 Task: Select Convenience. Add to cart, from 7-Eleven for 3194 Cheshire Road, Bridgeport, Connecticut 06604, Cell Number 203-362-4243, following items : Bagel Bites Cheese & Pepperoni Pizza Snacks  - 1, Banquet Chicken Pot Pie Frozen Dinner - 1, Starbucks Doubleshot Energy Vanilla - 2
Action: Mouse moved to (329, 136)
Screenshot: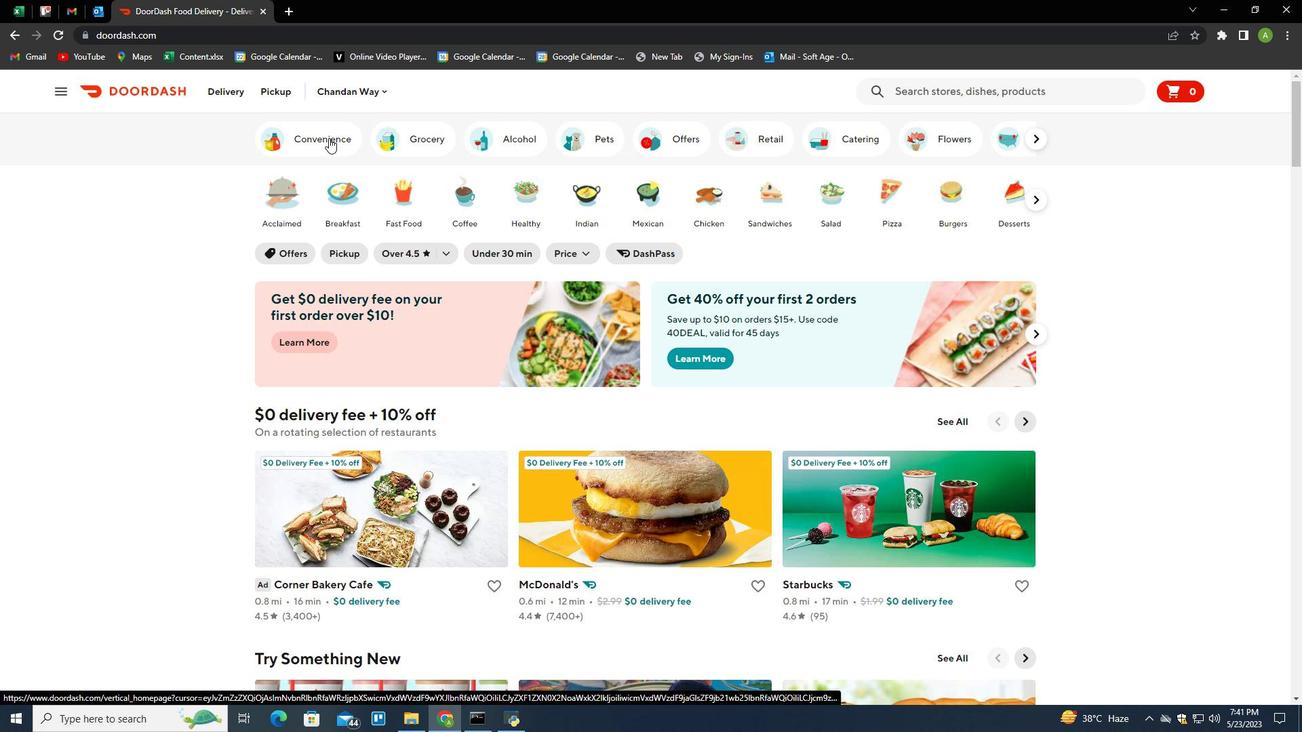 
Action: Mouse pressed left at (329, 136)
Screenshot: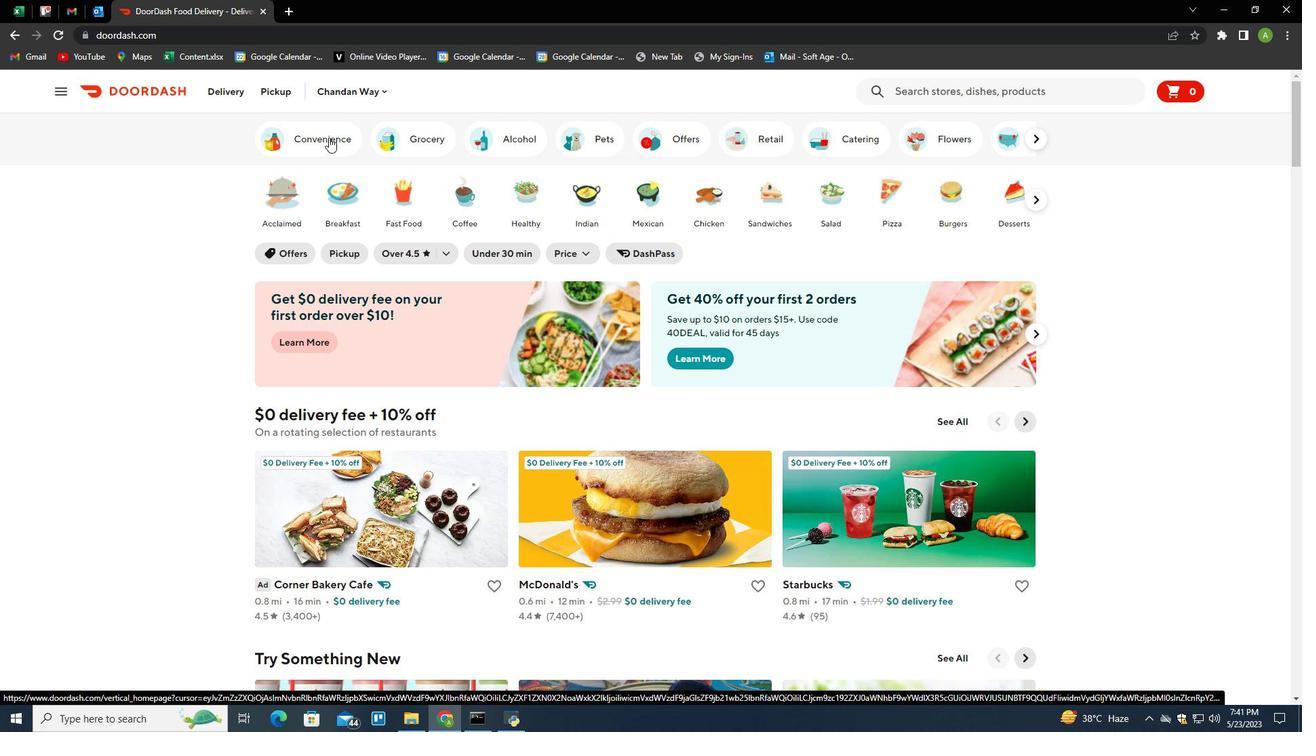 
Action: Mouse moved to (400, 510)
Screenshot: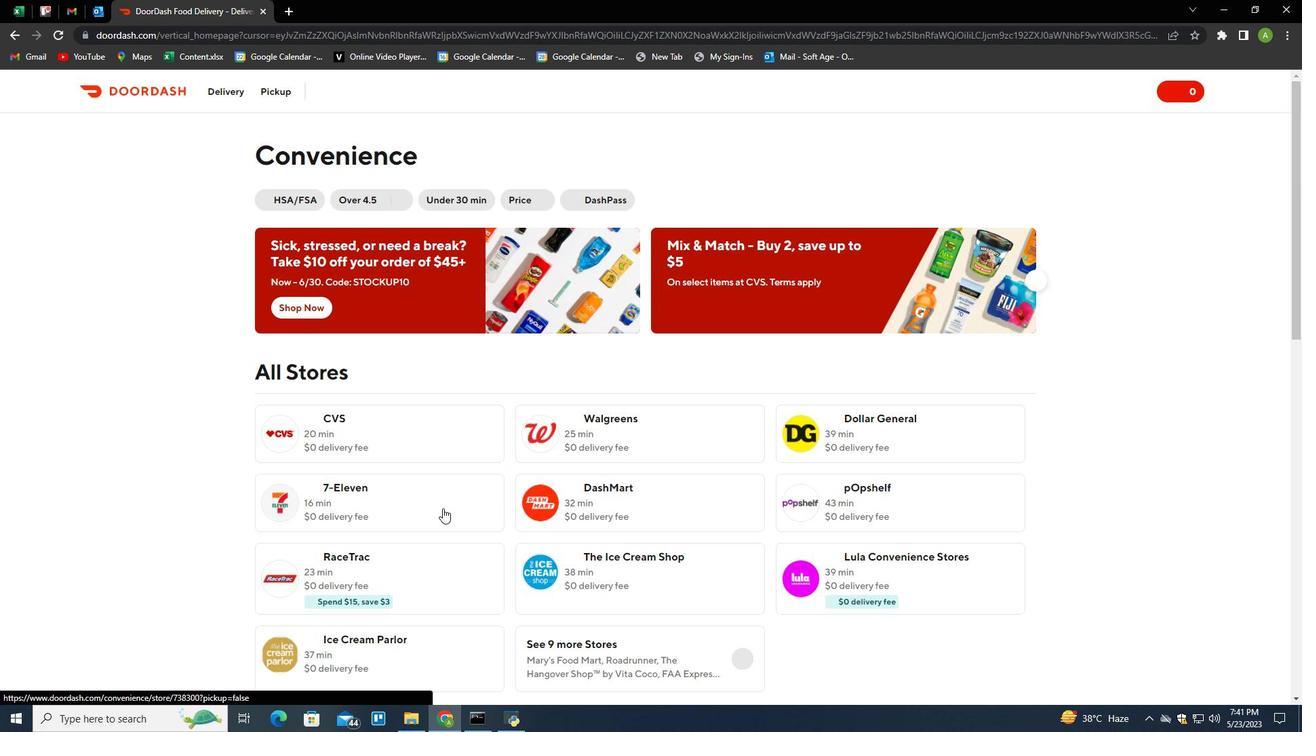 
Action: Mouse pressed left at (400, 510)
Screenshot: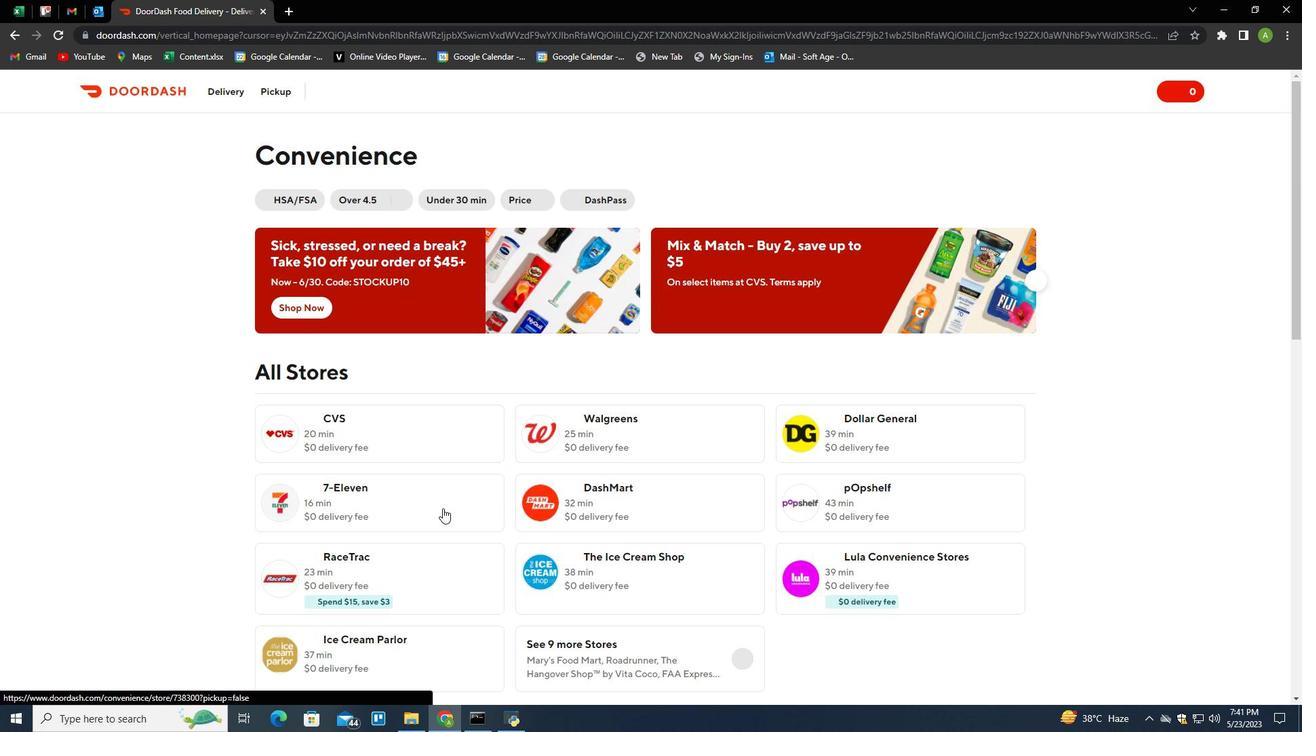 
Action: Mouse moved to (272, 240)
Screenshot: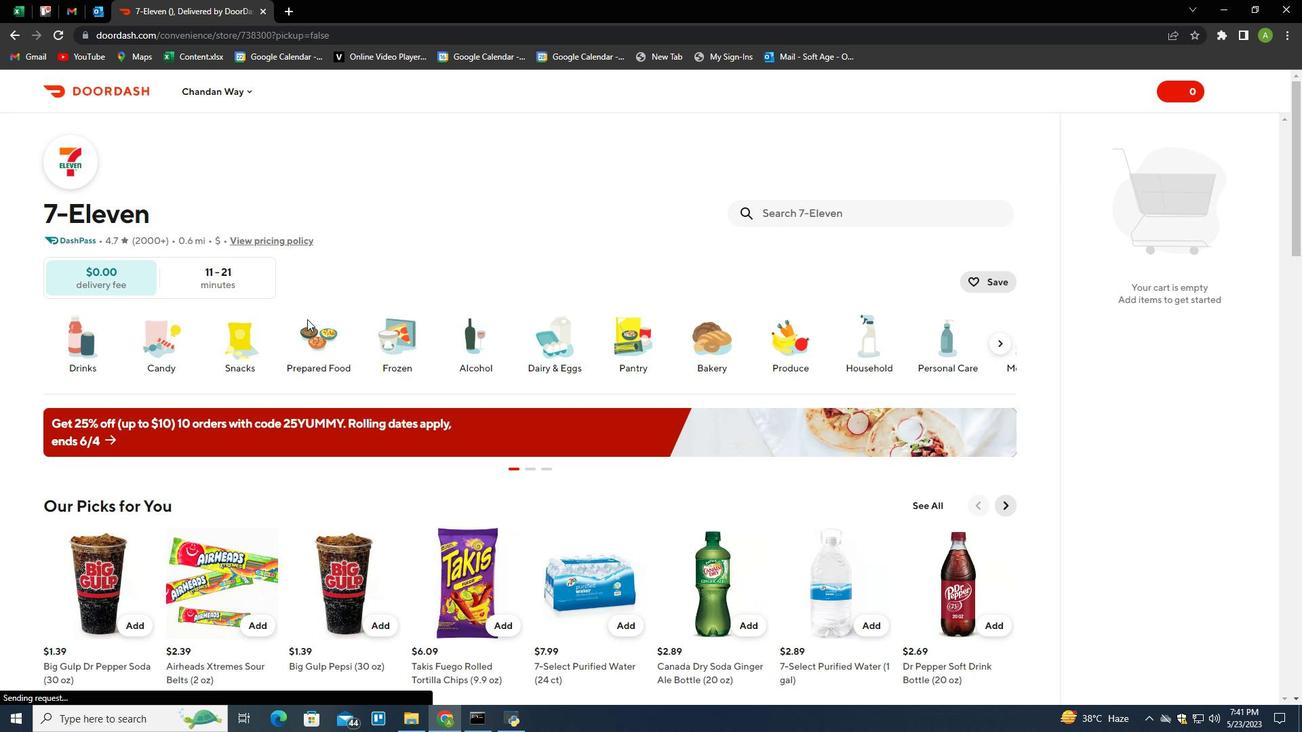 
Action: Mouse scrolled (272, 241) with delta (0, 0)
Screenshot: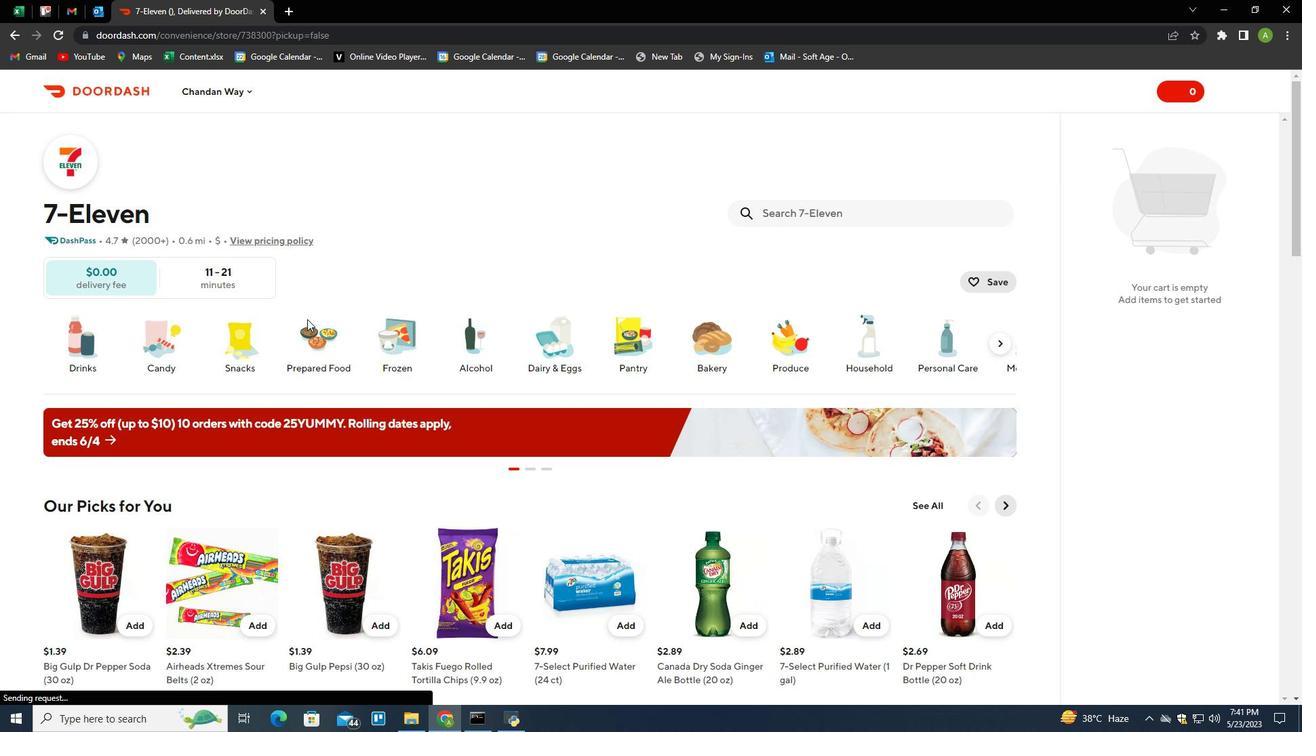 
Action: Mouse moved to (250, 90)
Screenshot: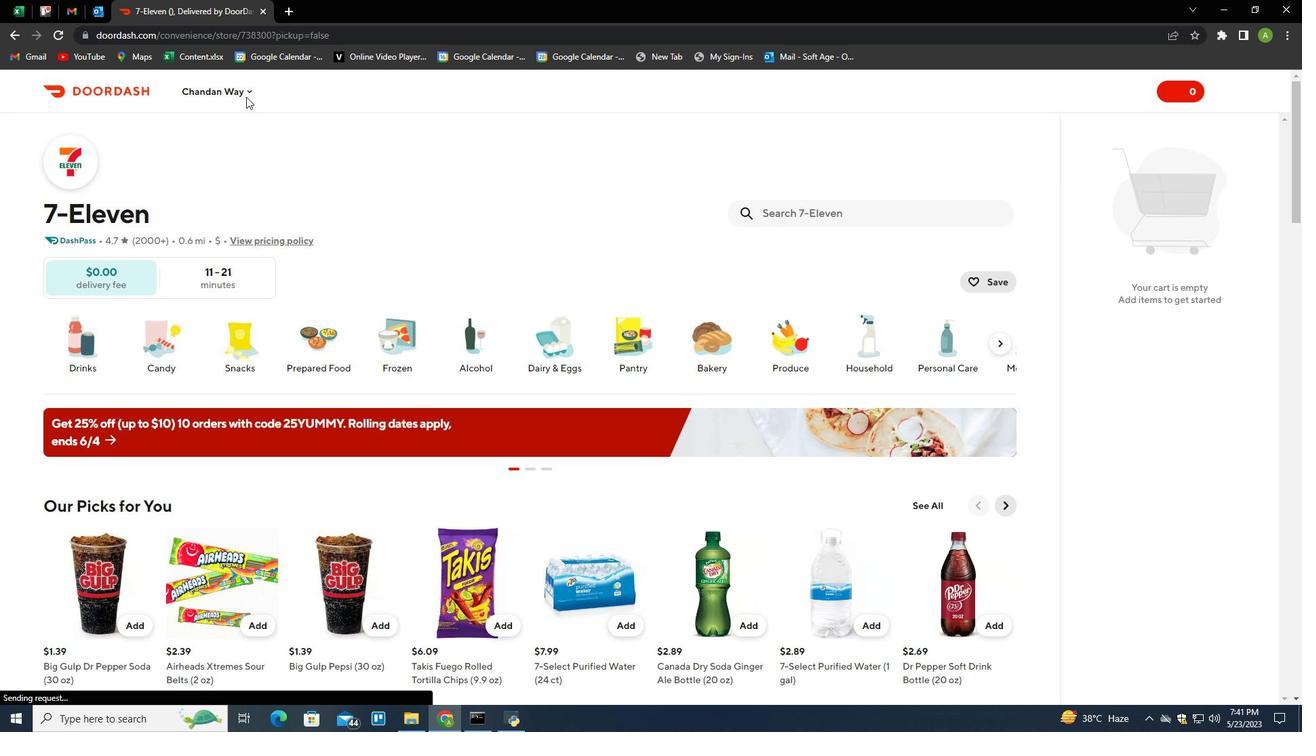
Action: Mouse pressed left at (250, 90)
Screenshot: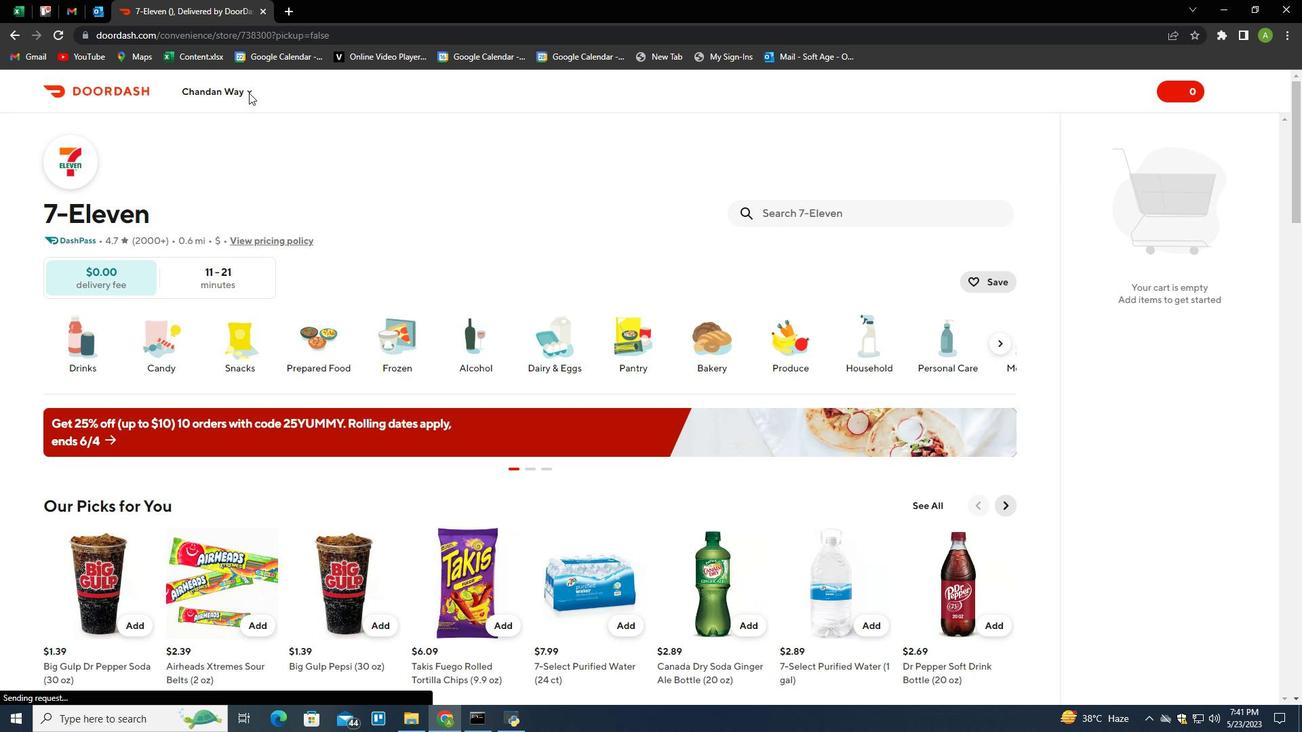 
Action: Mouse moved to (284, 92)
Screenshot: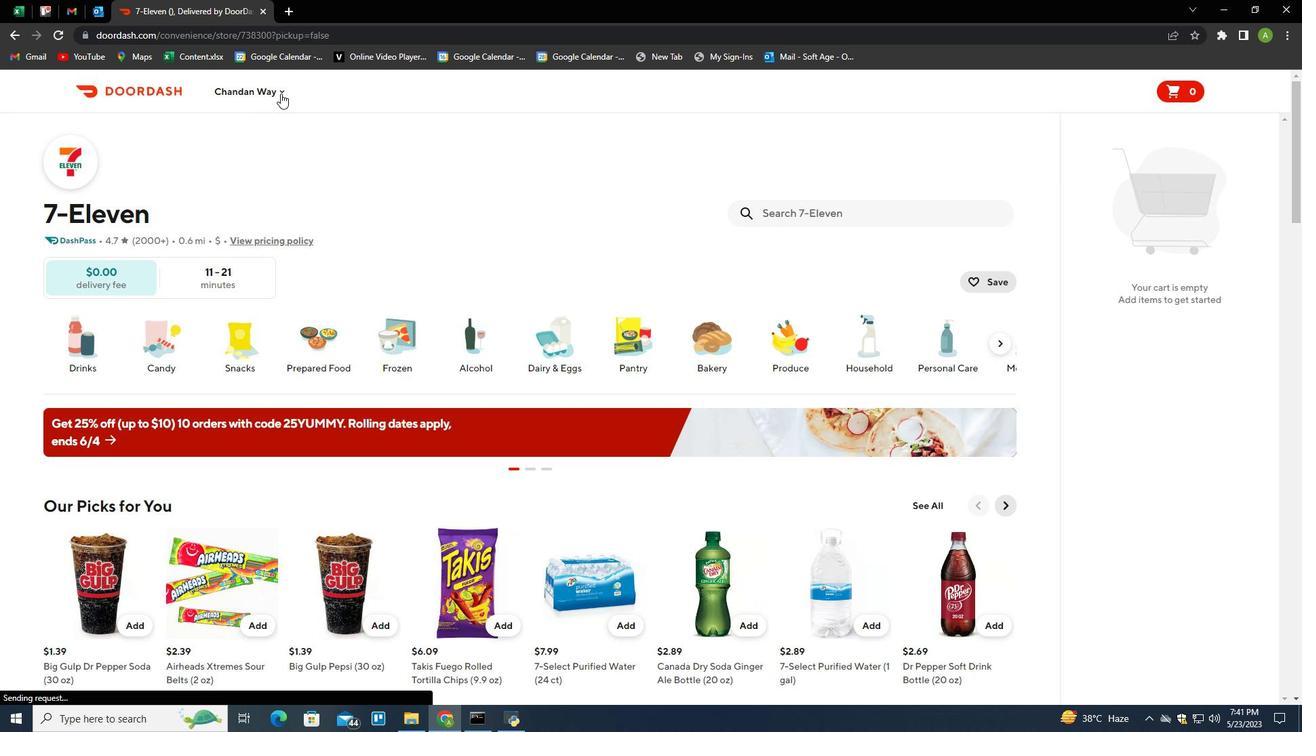 
Action: Mouse pressed left at (284, 92)
Screenshot: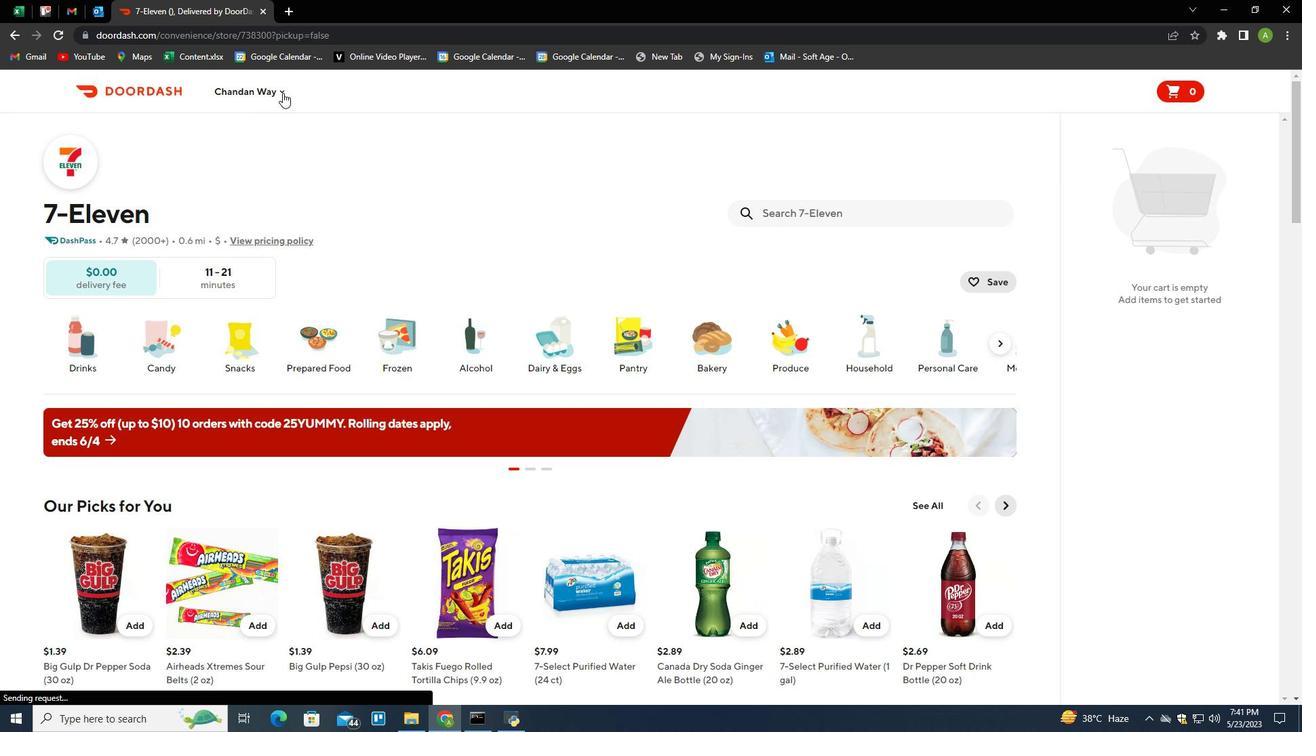 
Action: Mouse moved to (282, 90)
Screenshot: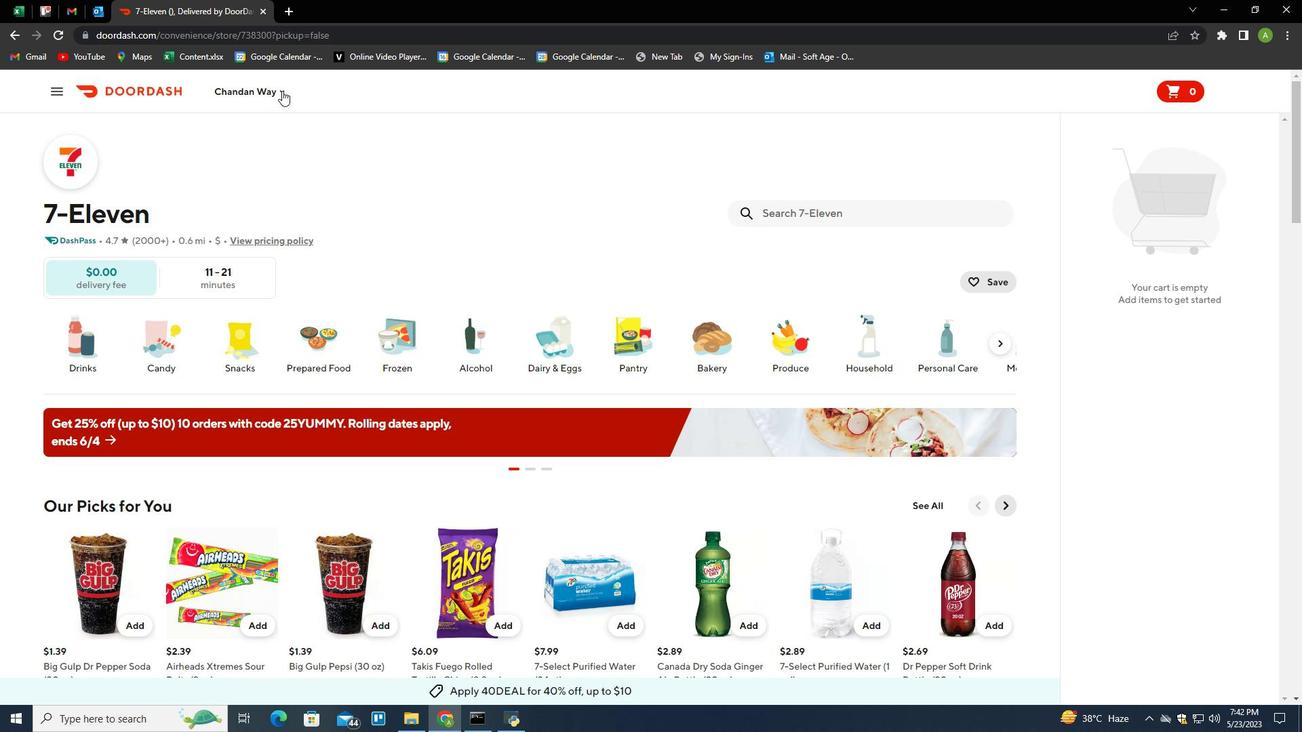 
Action: Mouse pressed left at (282, 90)
Screenshot: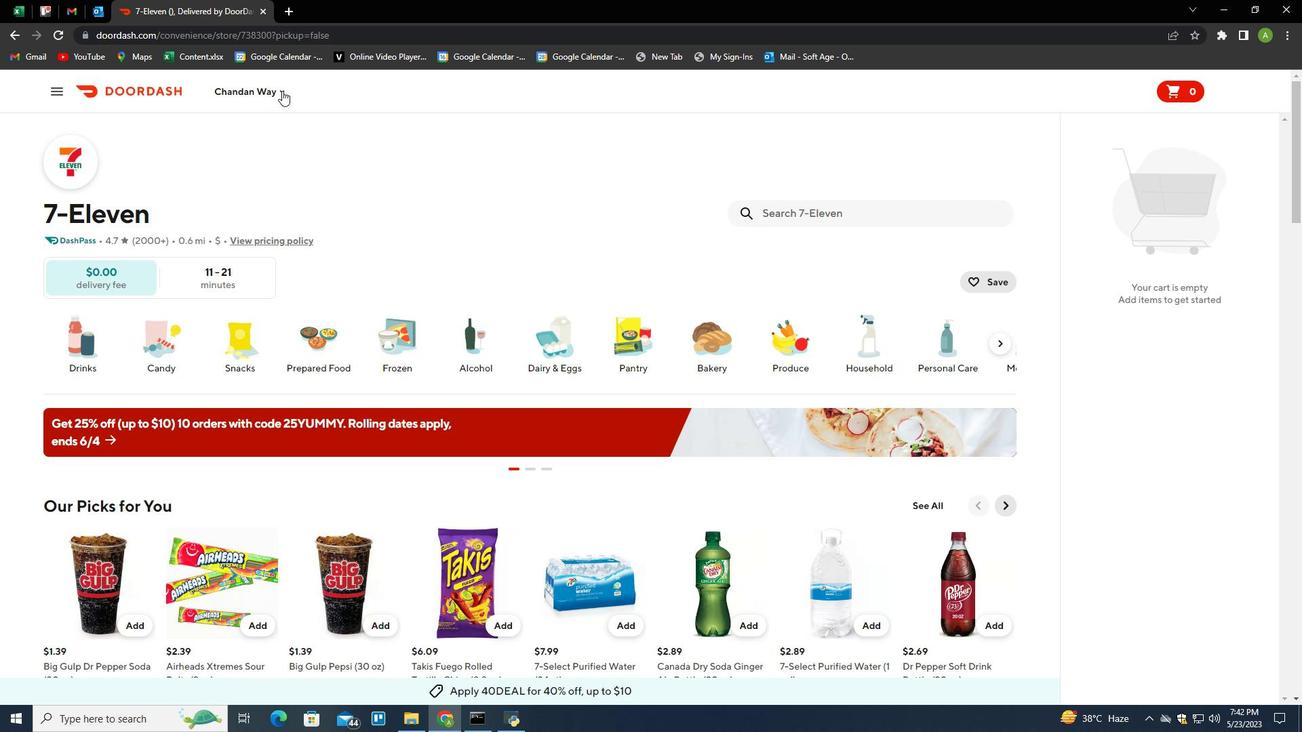
Action: Mouse moved to (294, 149)
Screenshot: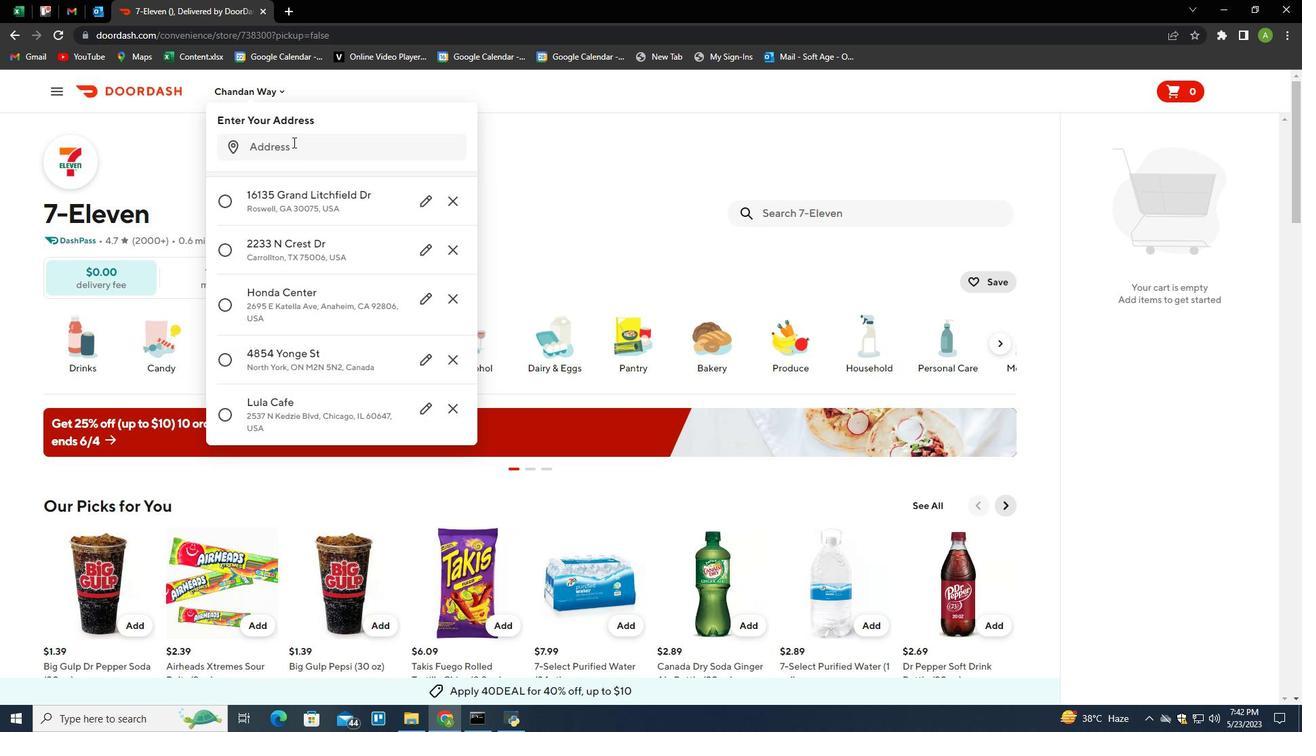 
Action: Mouse pressed left at (294, 149)
Screenshot: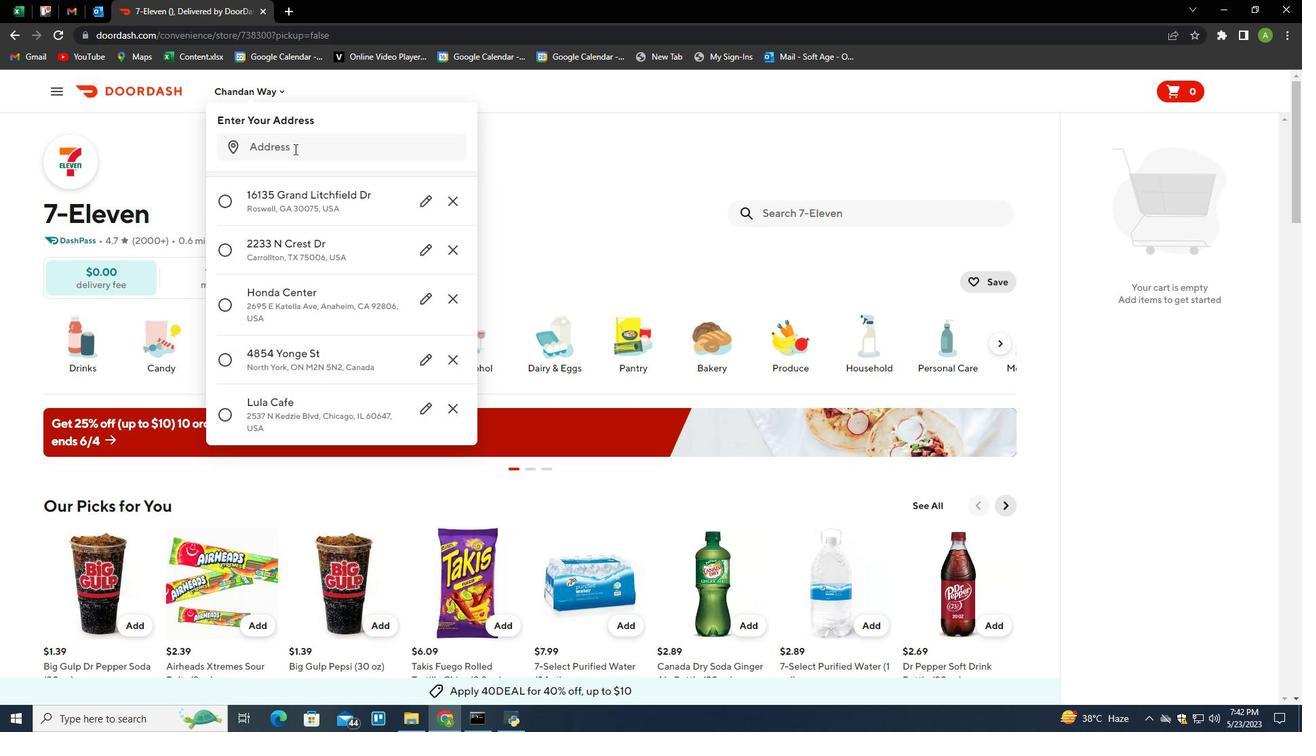 
Action: Mouse moved to (294, 152)
Screenshot: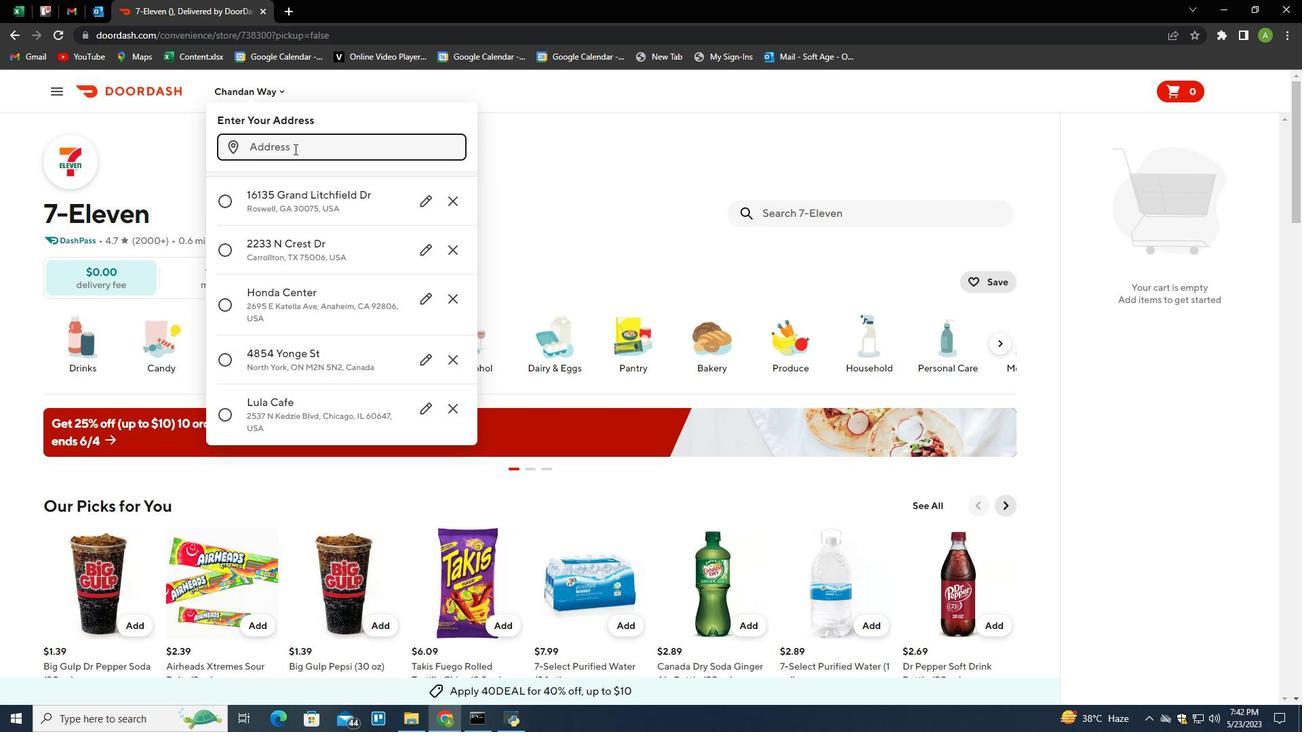 
Action: Key pressed 3194<Key.space>cheshire<Key.space>road,<Key.space>bridgeport,<Key.space>connecticut<Key.space>06604<Key.enter>
Screenshot: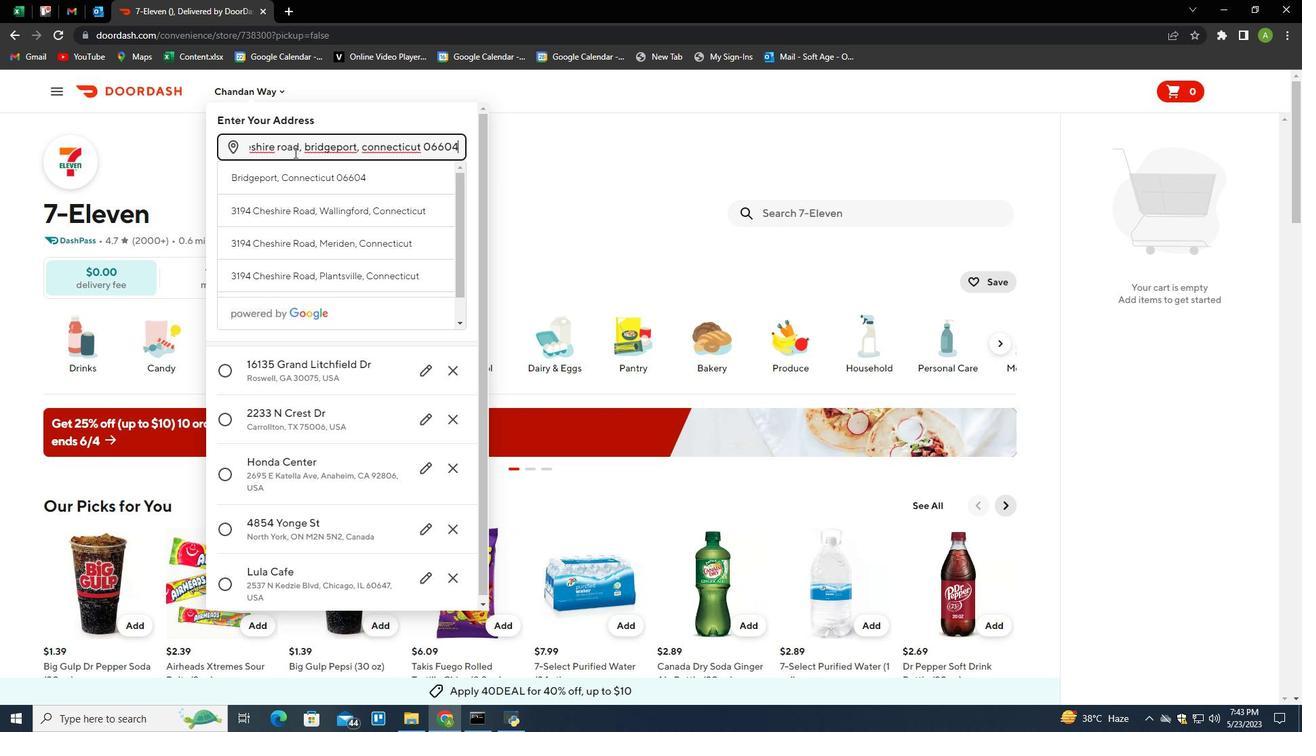 
Action: Mouse moved to (397, 514)
Screenshot: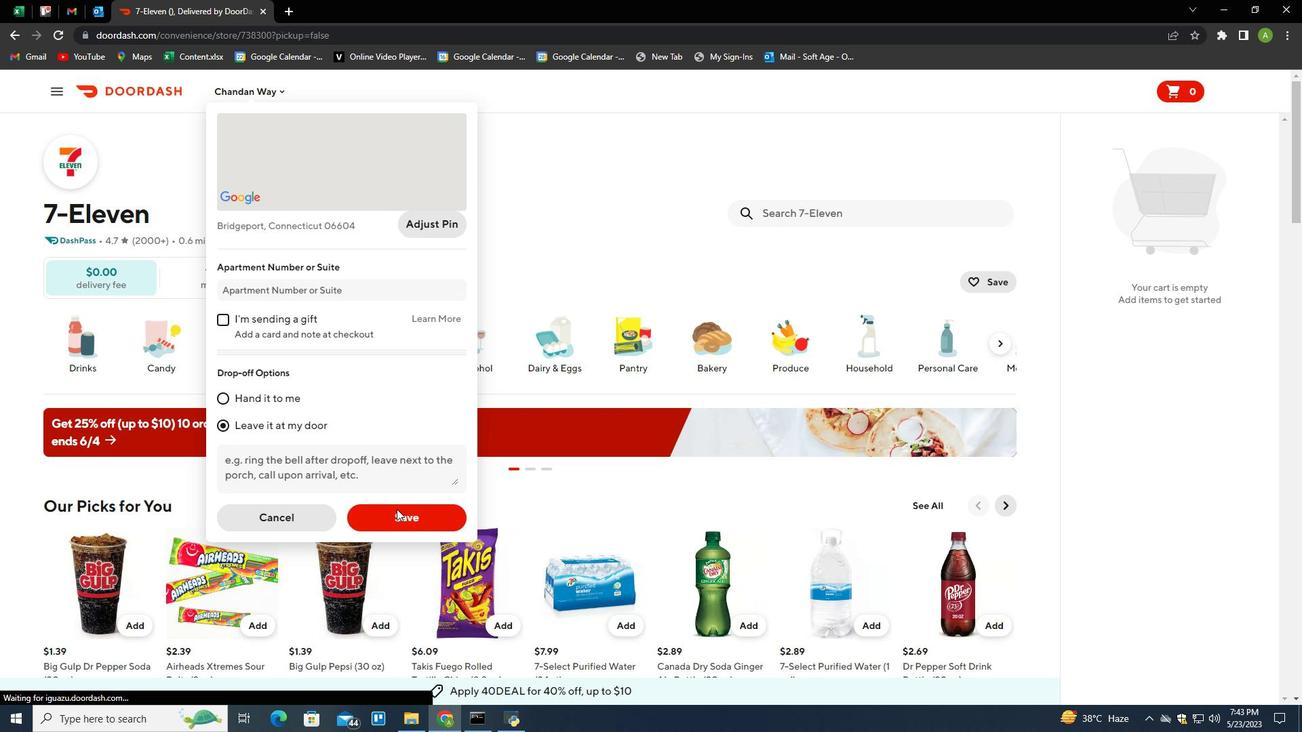
Action: Mouse pressed left at (397, 514)
Screenshot: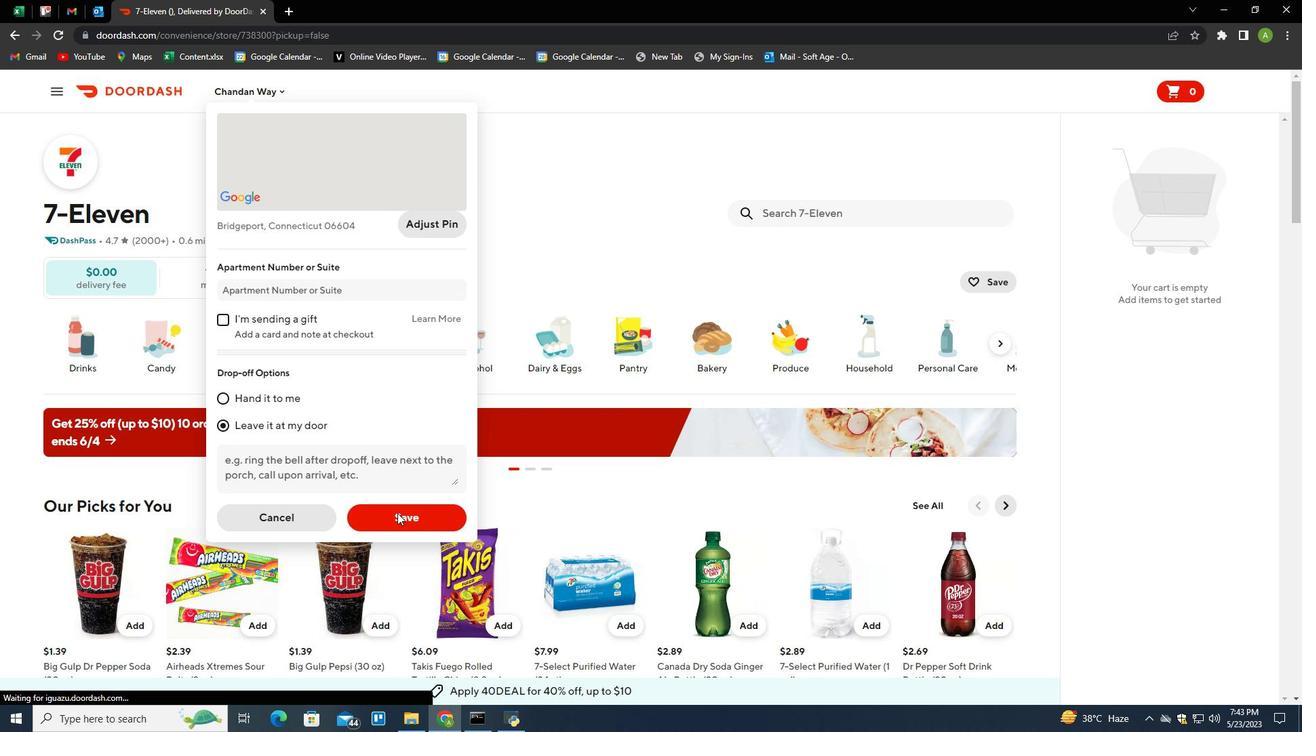 
Action: Mouse moved to (646, 293)
Screenshot: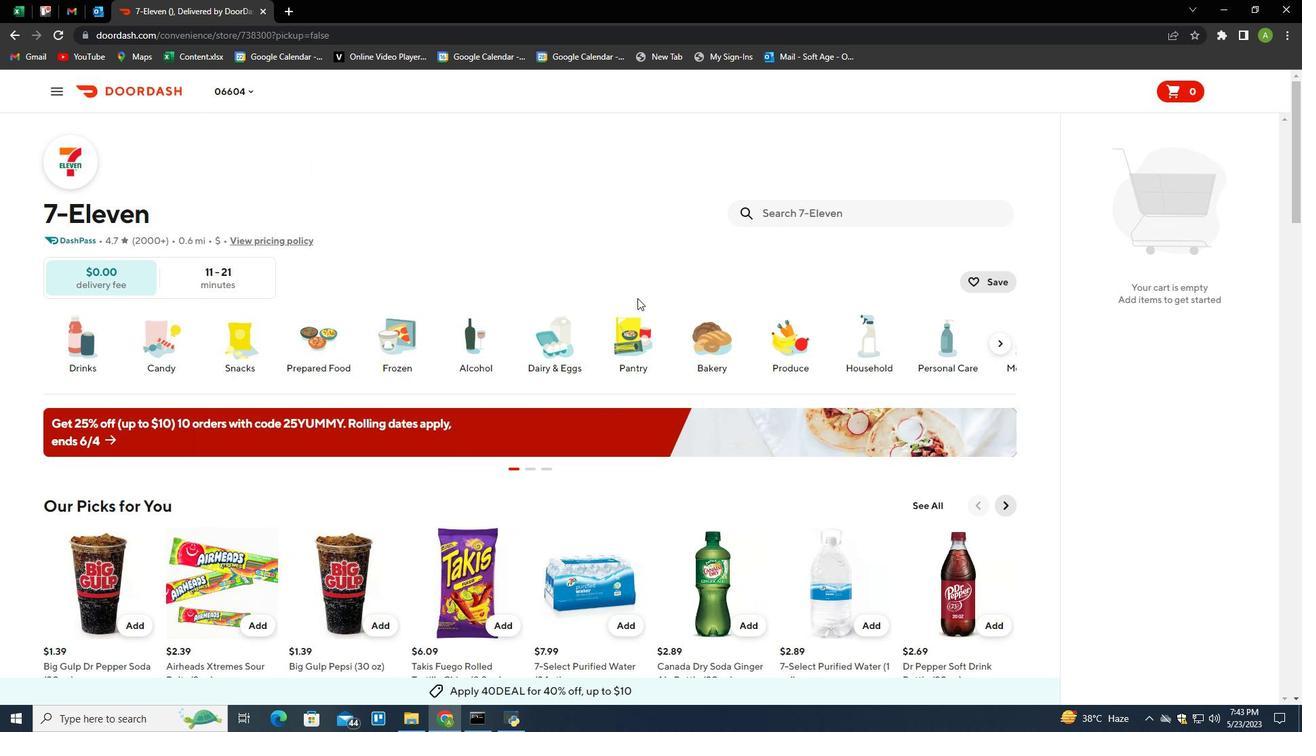 
Action: Mouse scrolled (646, 294) with delta (0, 0)
Screenshot: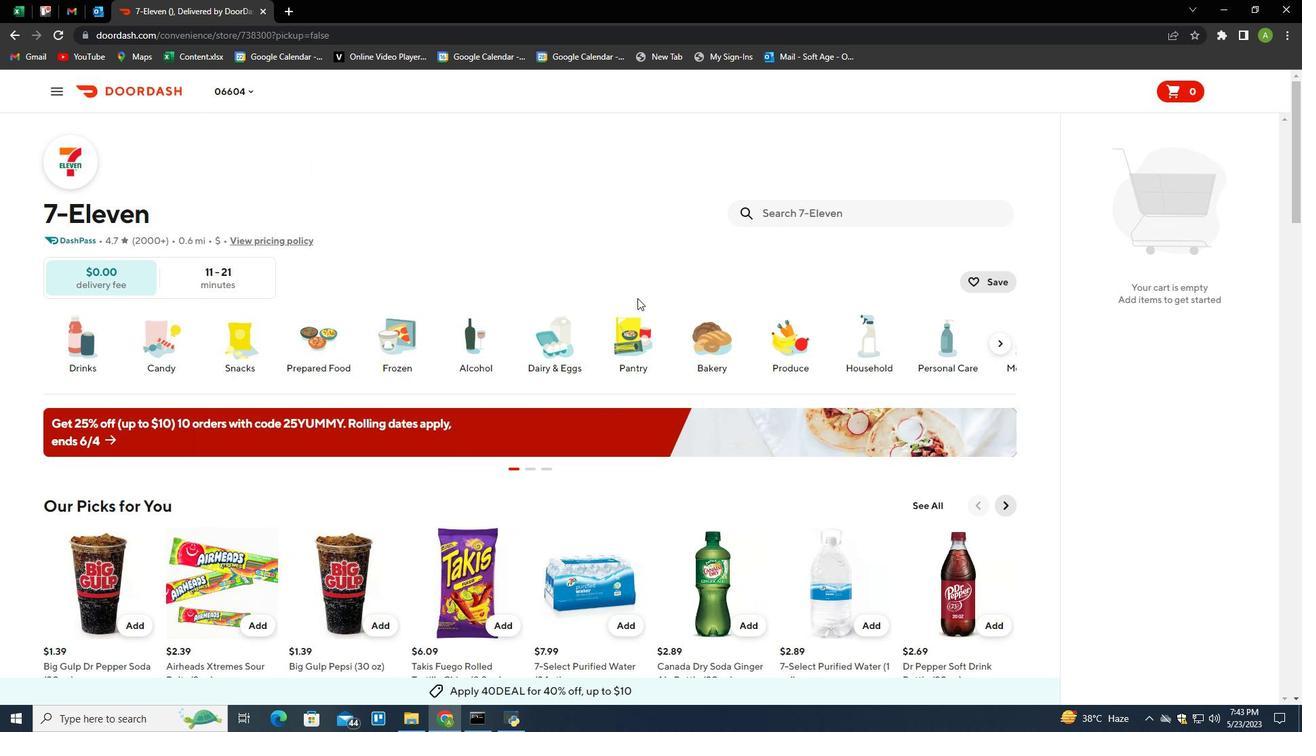 
Action: Mouse moved to (673, 276)
Screenshot: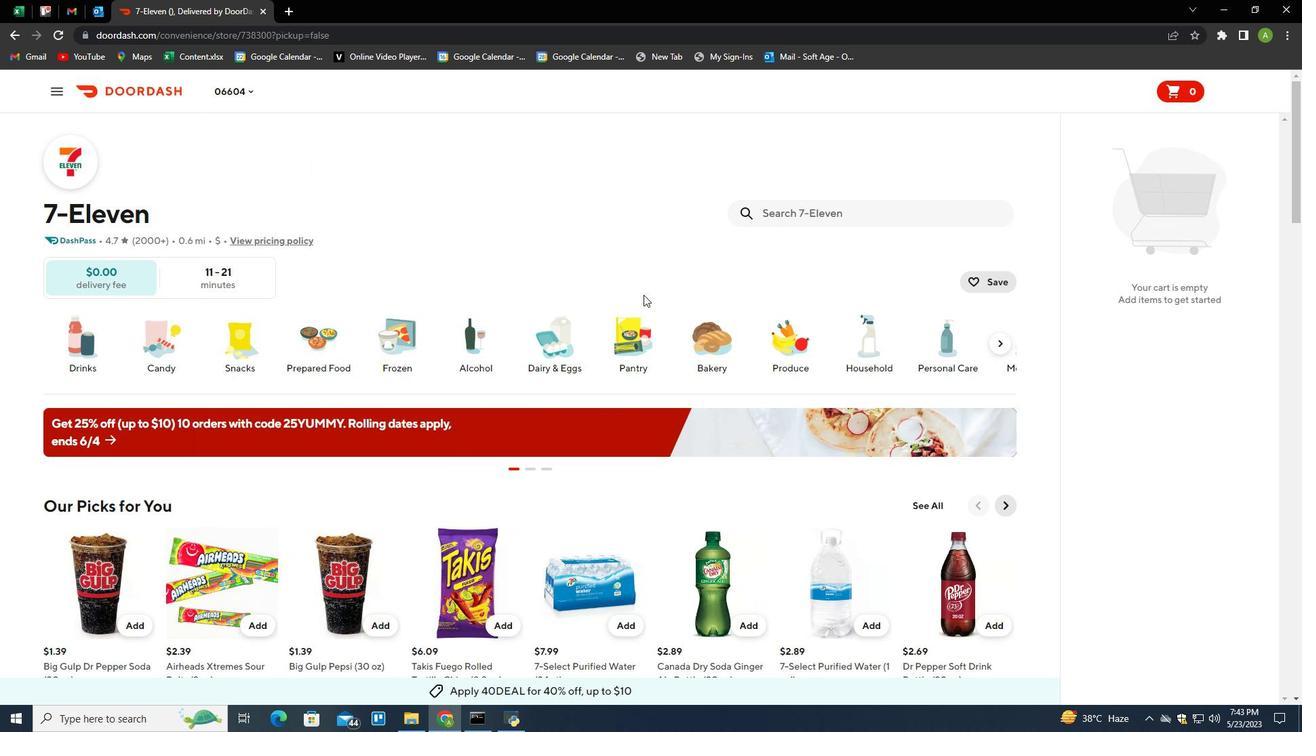 
Action: Mouse scrolled (673, 277) with delta (0, 0)
Screenshot: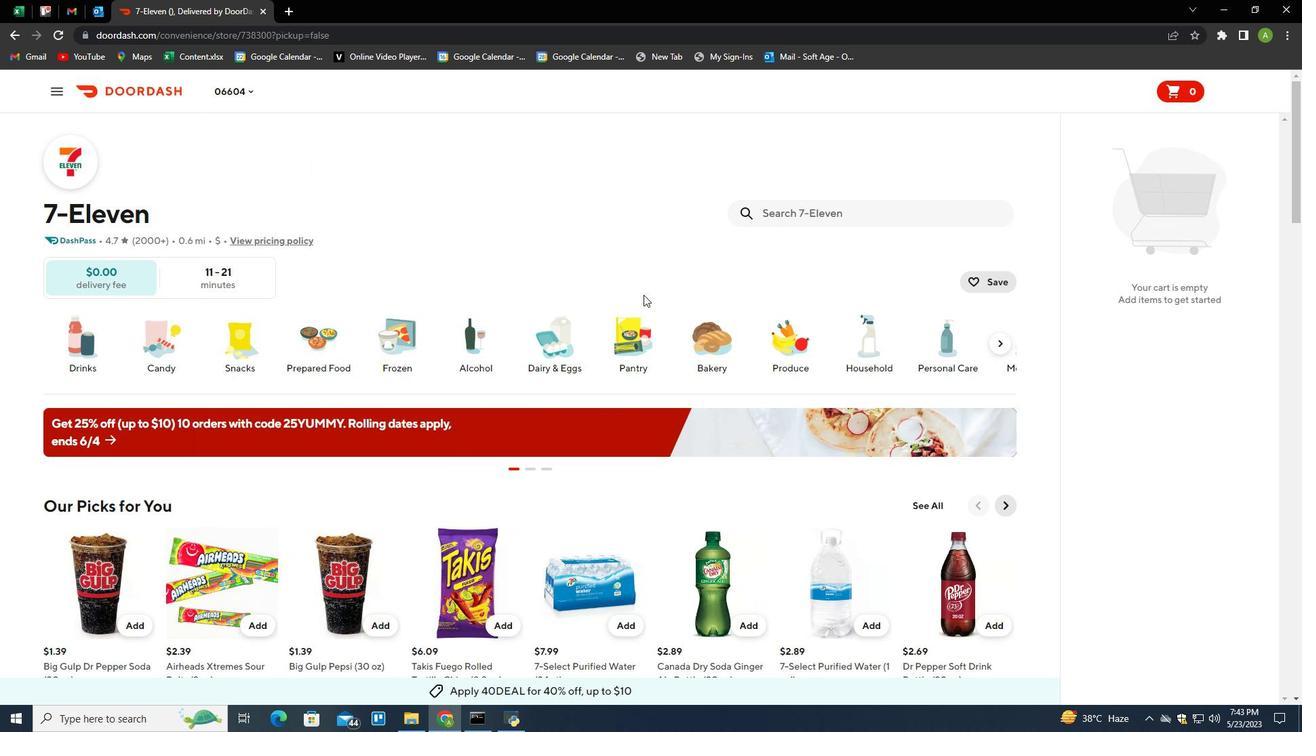 
Action: Mouse moved to (801, 215)
Screenshot: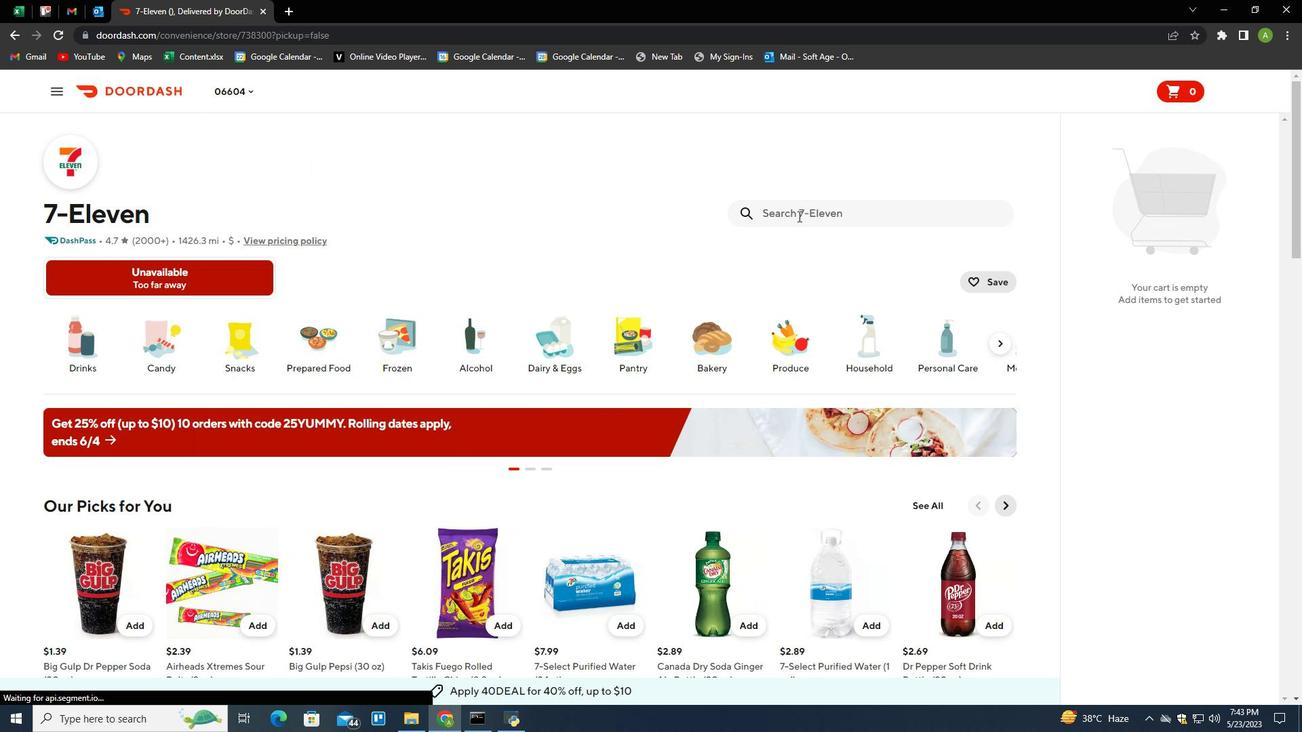 
Action: Mouse pressed left at (801, 215)
Screenshot: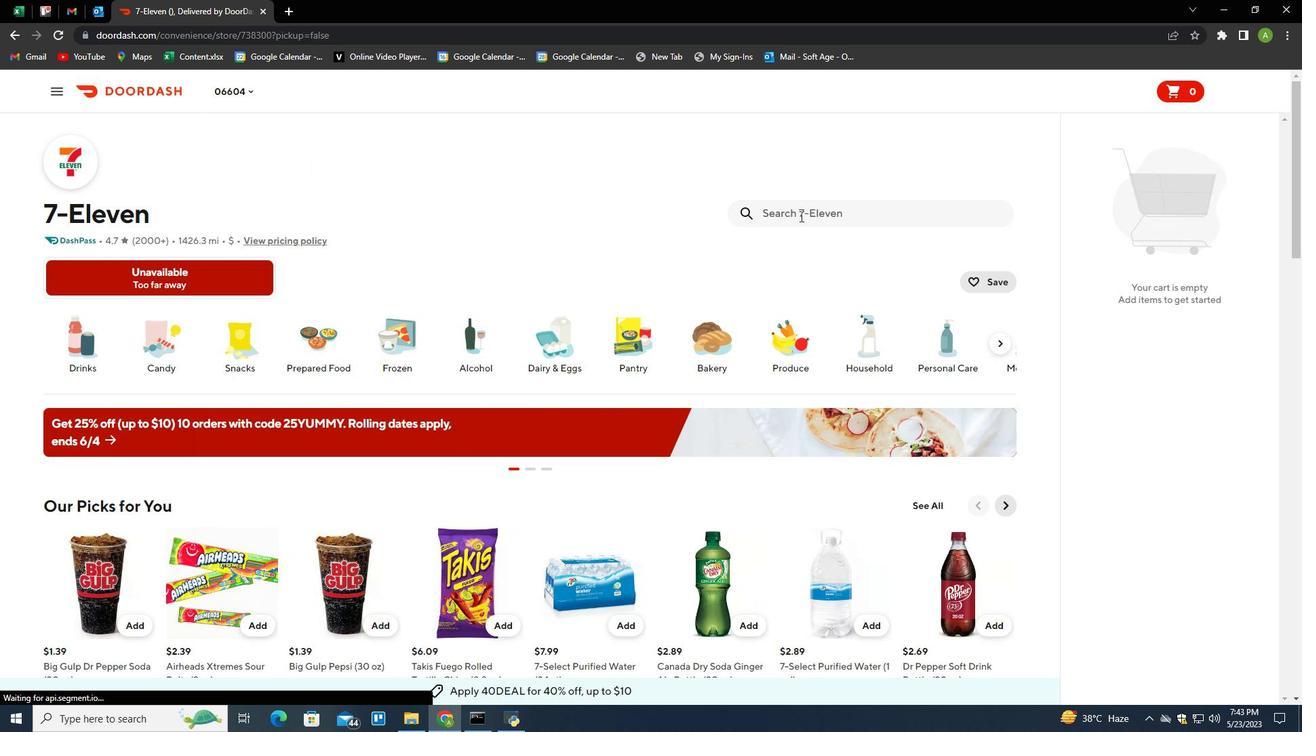 
Action: Mouse moved to (660, 247)
Screenshot: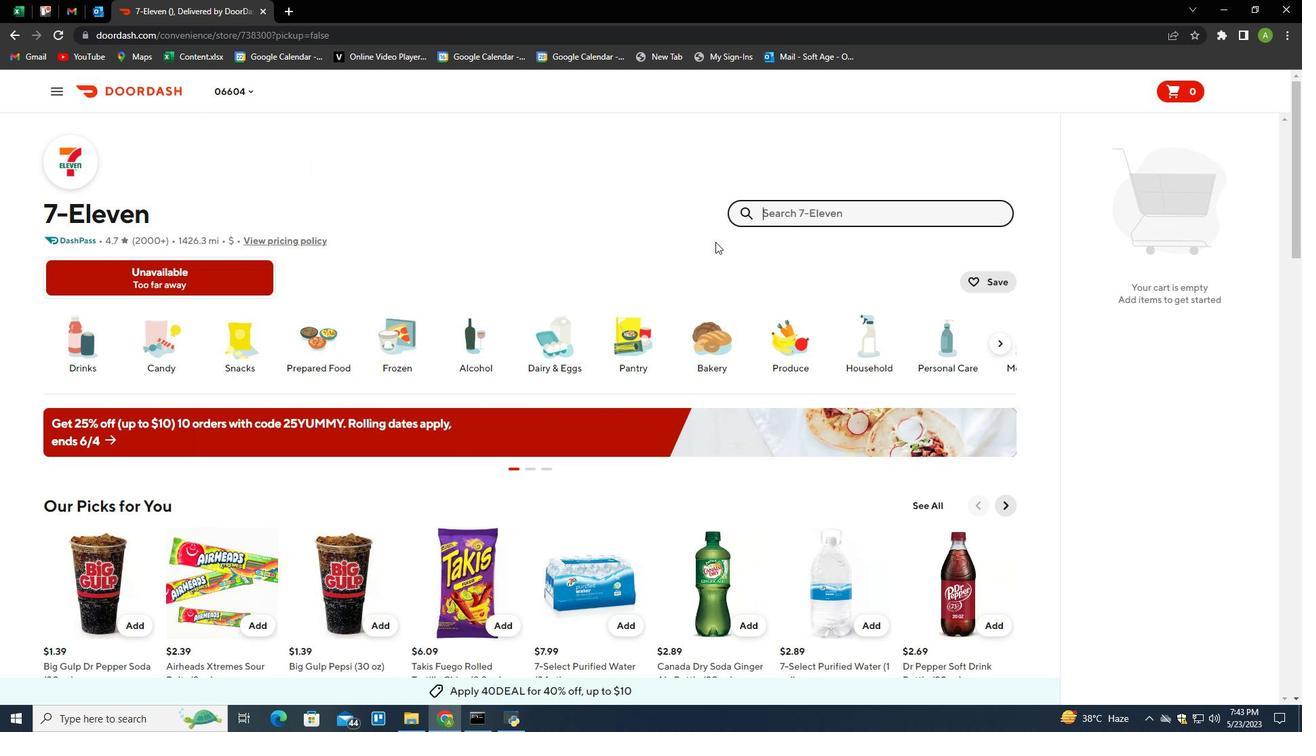 
Action: Key pressed bagel<Key.space>bites<Key.space>cheese<Key.space><Key.shift>&<Key.space>forzen<Key.space>dinner<Key.enter>
Screenshot: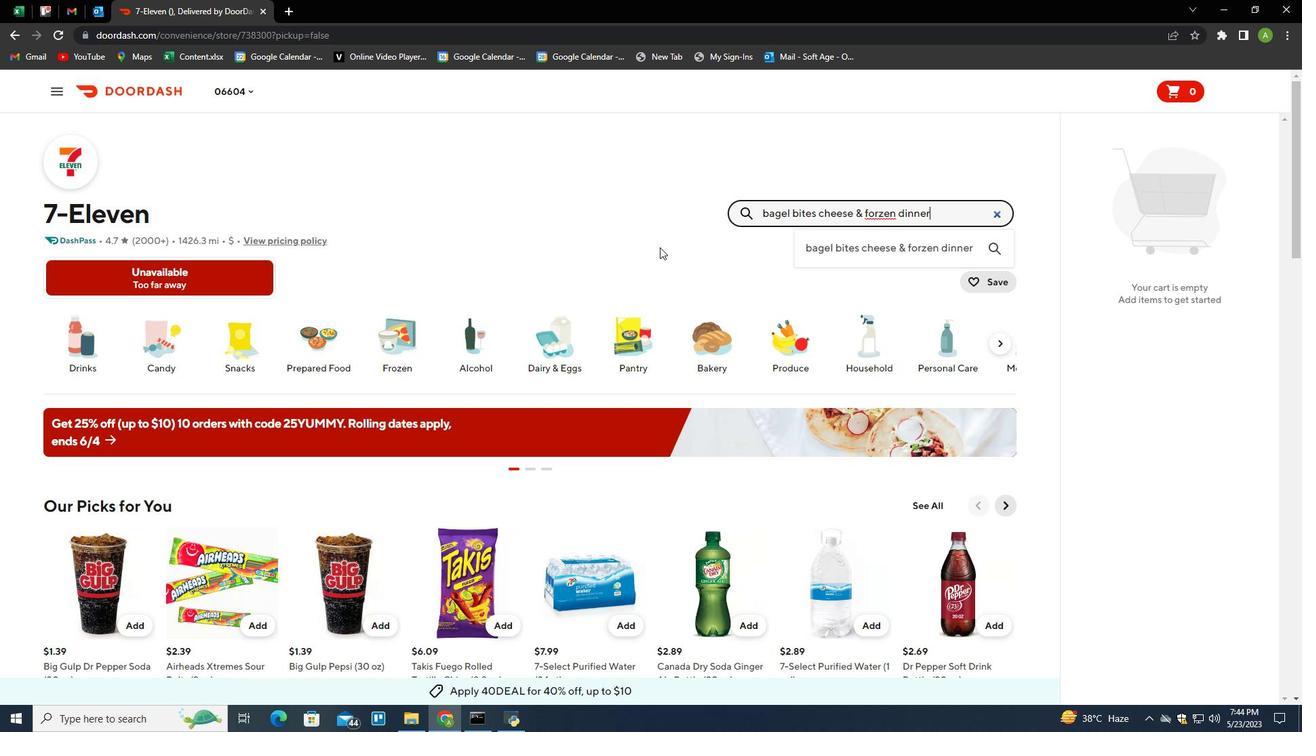 
Action: Mouse moved to (880, 171)
Screenshot: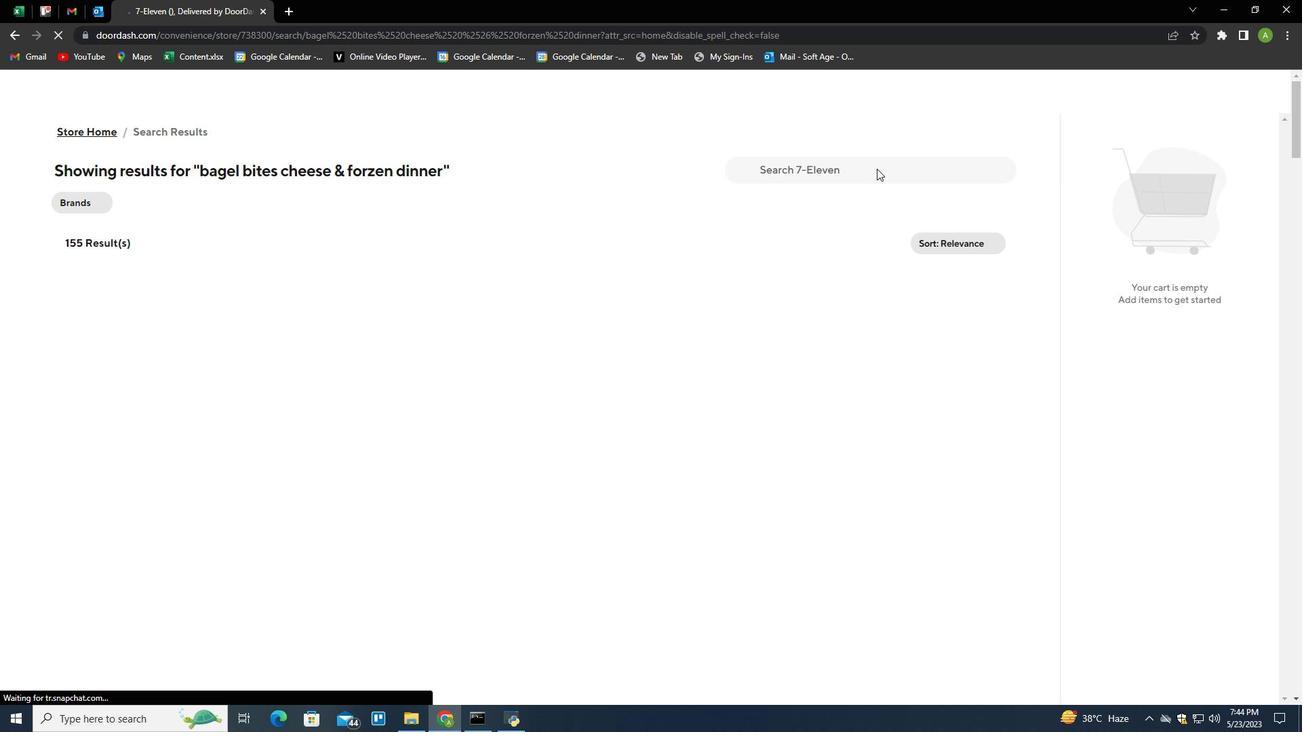 
Action: Mouse pressed left at (880, 171)
Screenshot: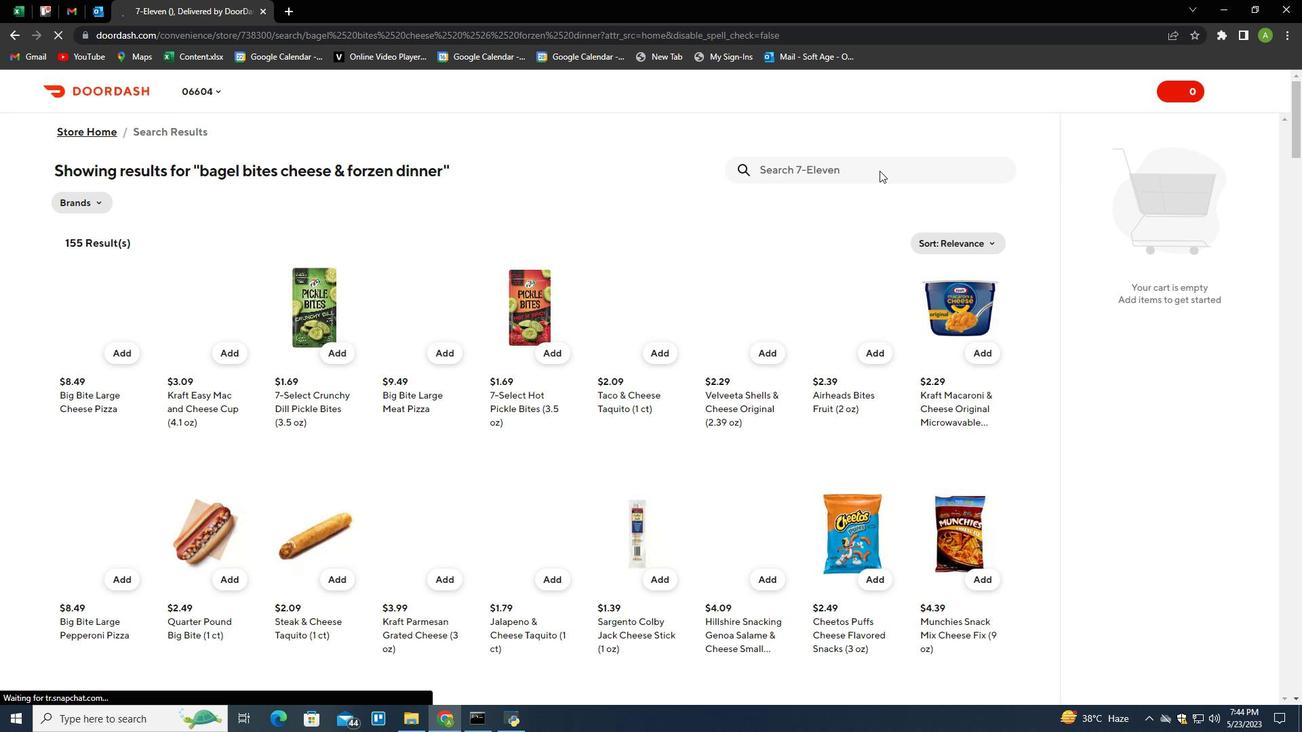 
Action: Mouse moved to (781, 114)
Screenshot: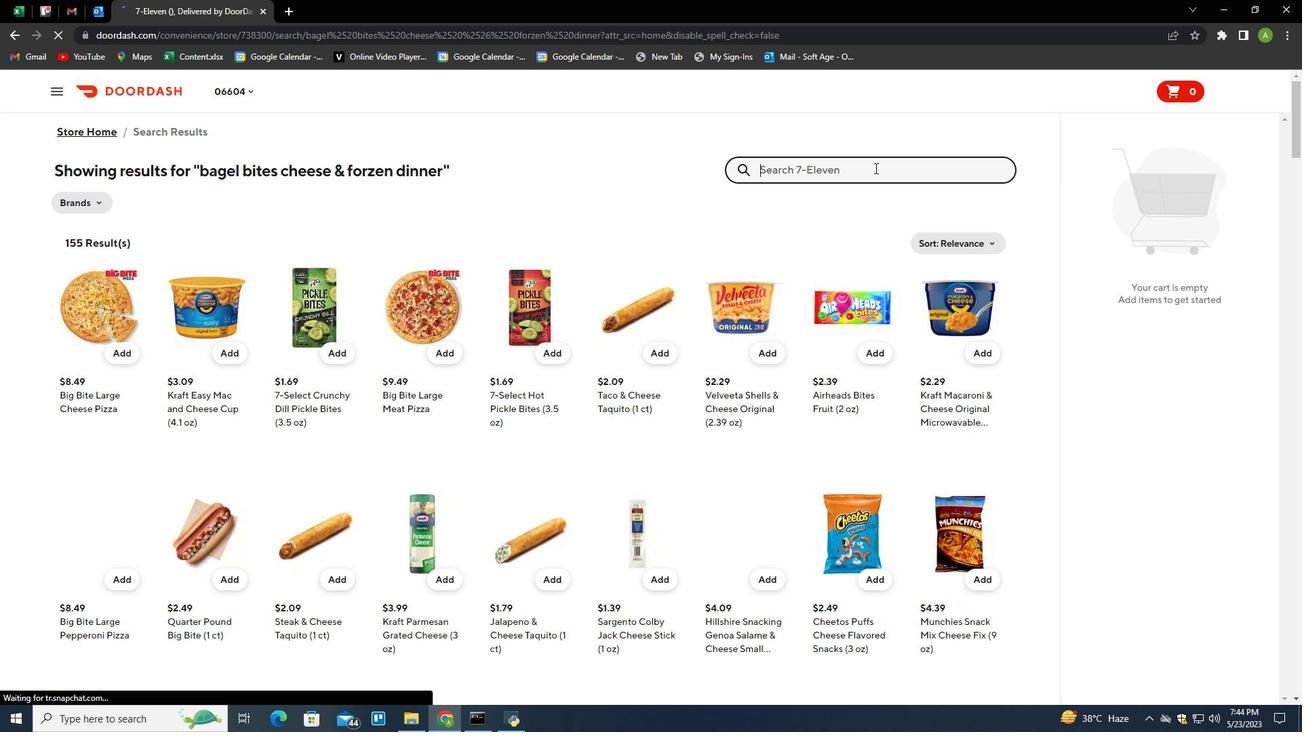 
Action: Key pressed bagel<Key.space>bites<Key.space>cheese<Key.space><Key.shift><Key.shift><Key.shift><Key.shift><Key.shift><Key.shift>&<Key.space>pepperoni<Key.space>pizza<Key.space>snacks<Key.enter>
Screenshot: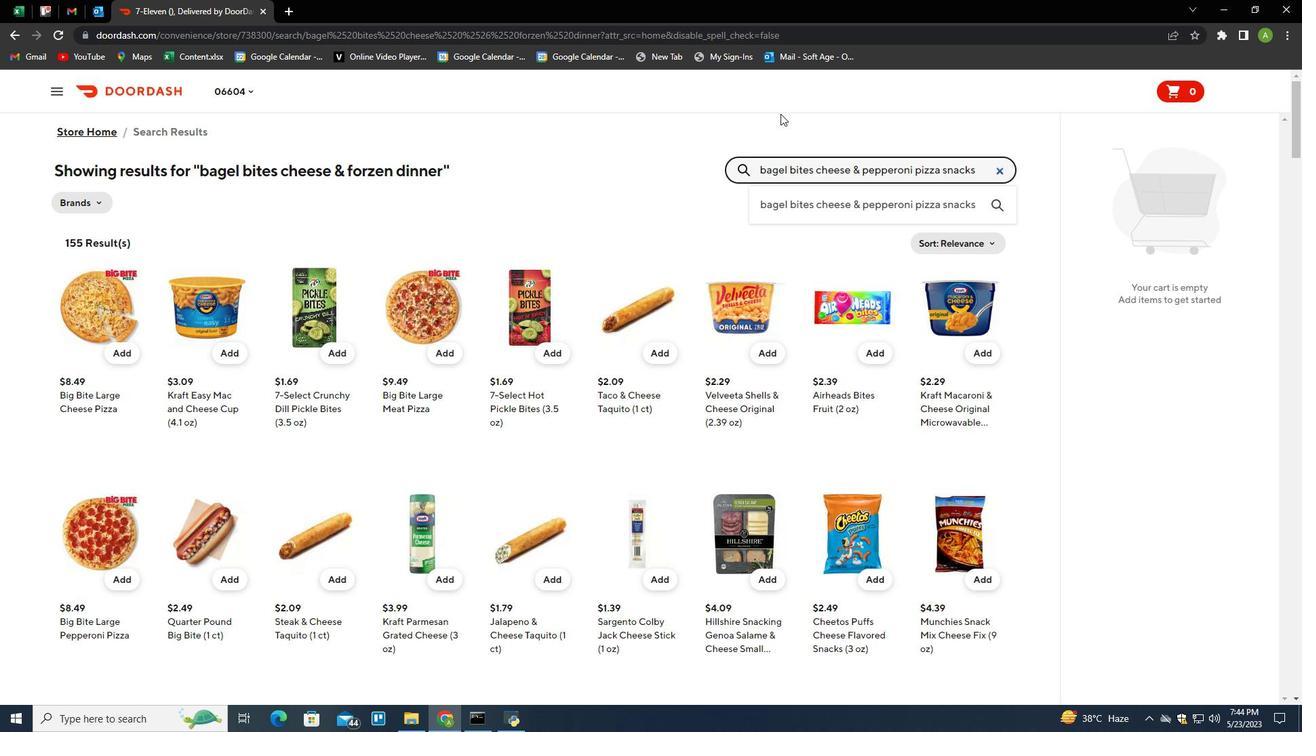 
Action: Mouse moved to (126, 353)
Screenshot: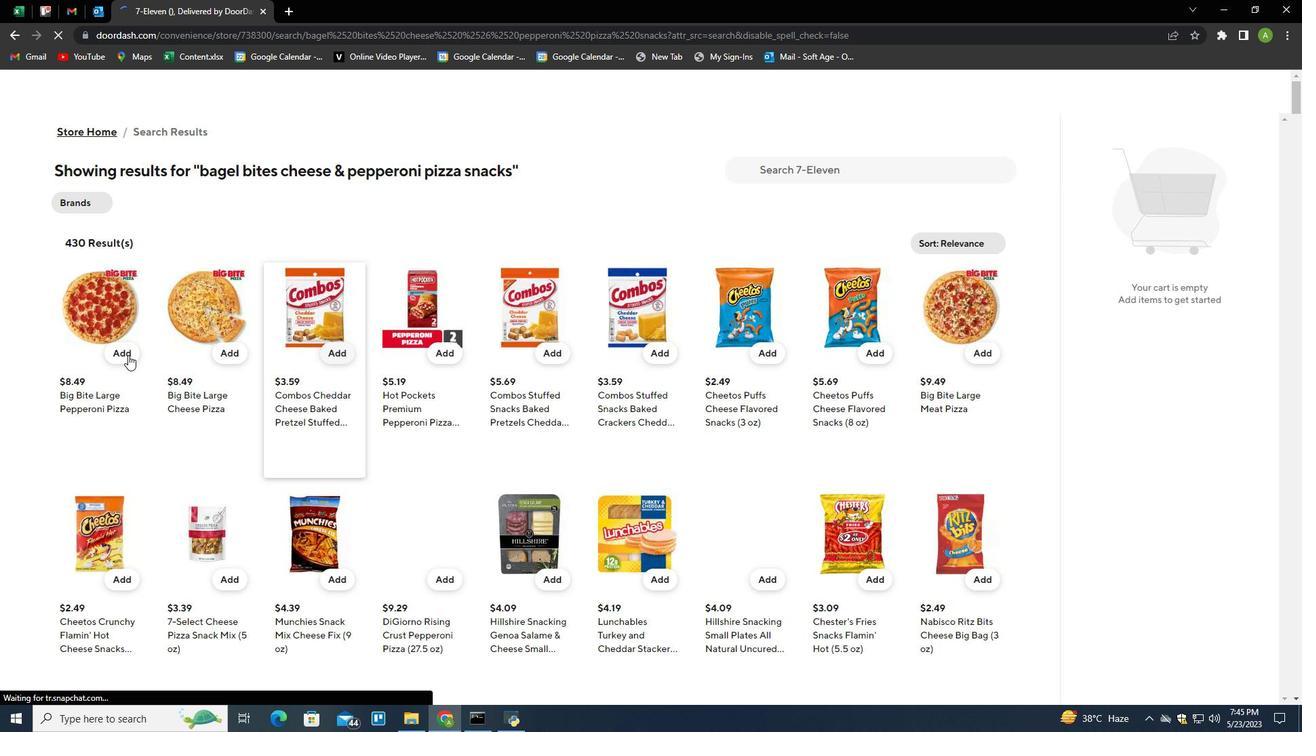 
Action: Mouse pressed left at (126, 353)
Screenshot: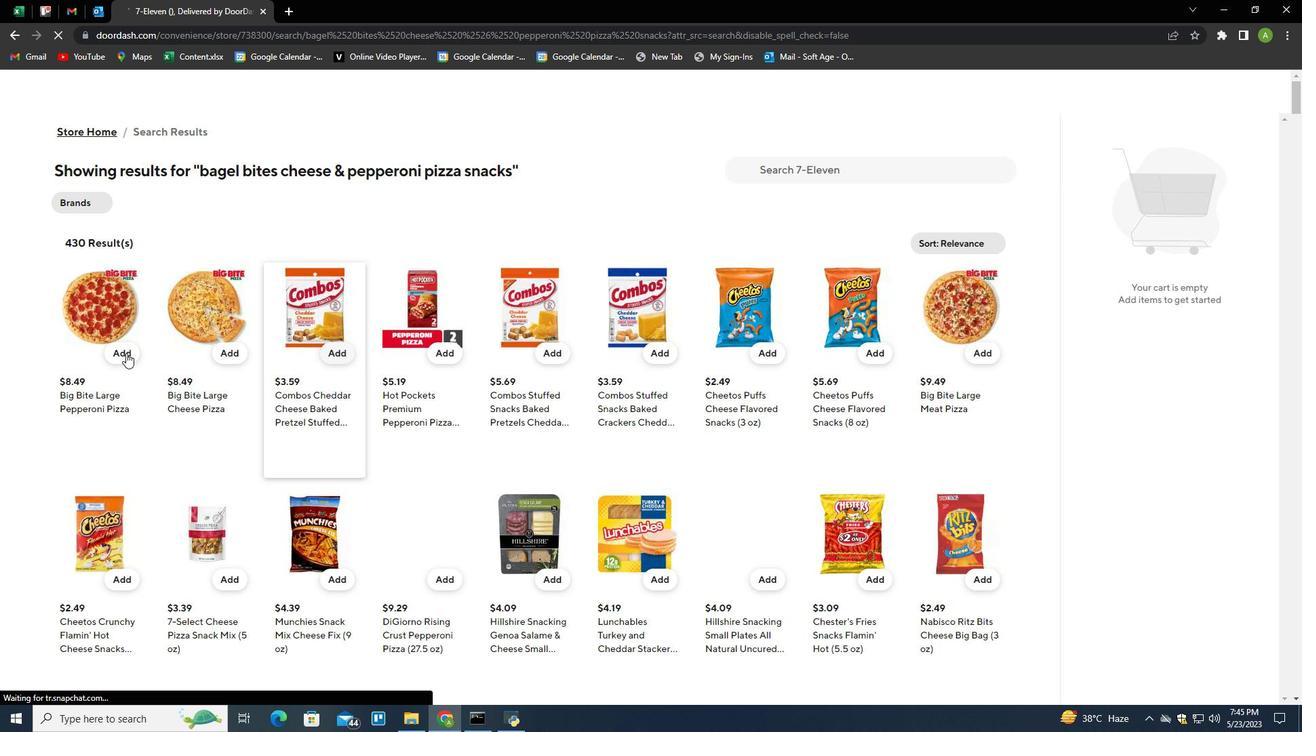 
Action: Mouse moved to (787, 162)
Screenshot: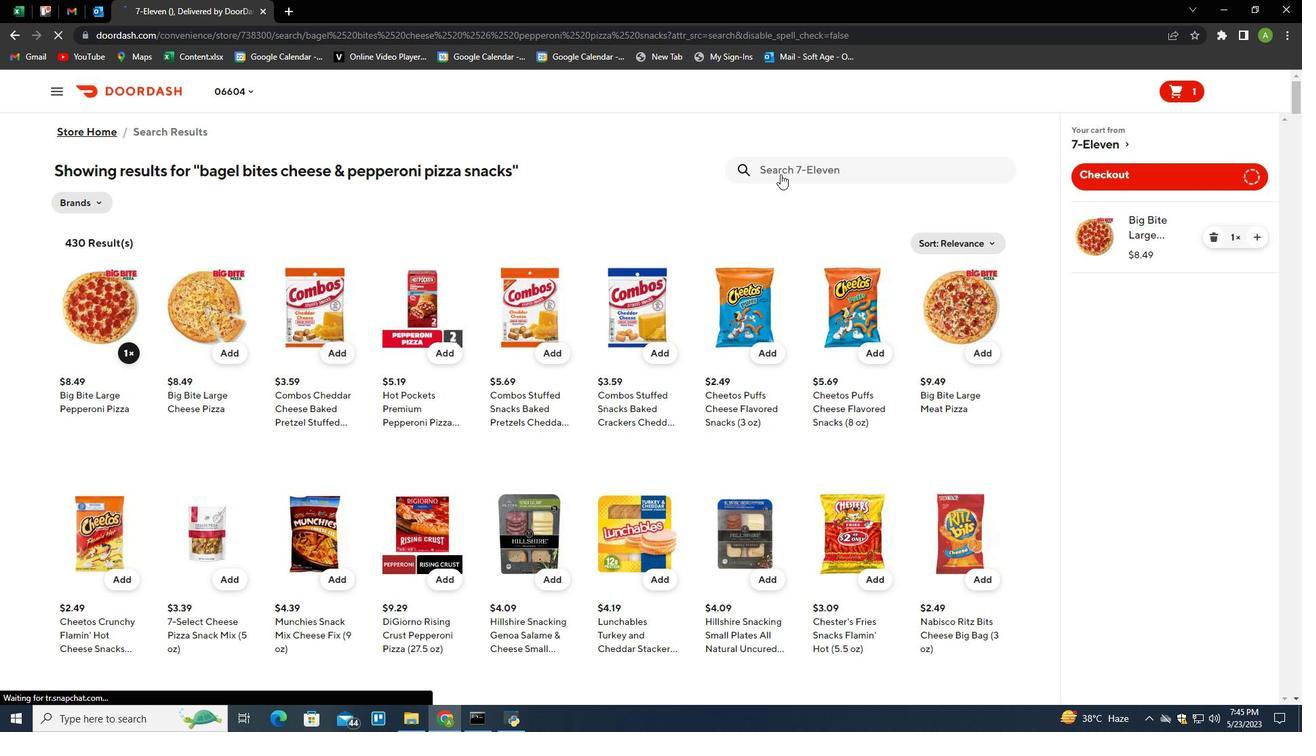 
Action: Mouse pressed left at (787, 162)
Screenshot: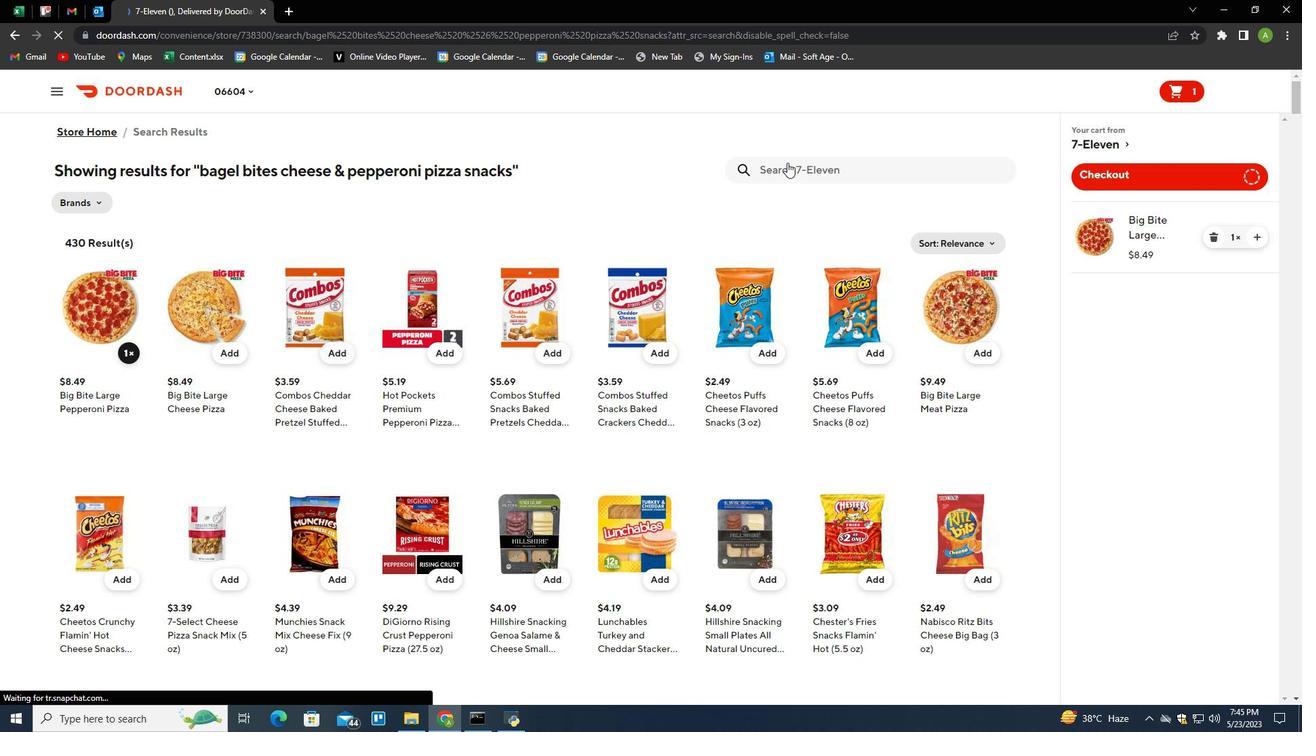 
Action: Mouse moved to (755, 147)
Screenshot: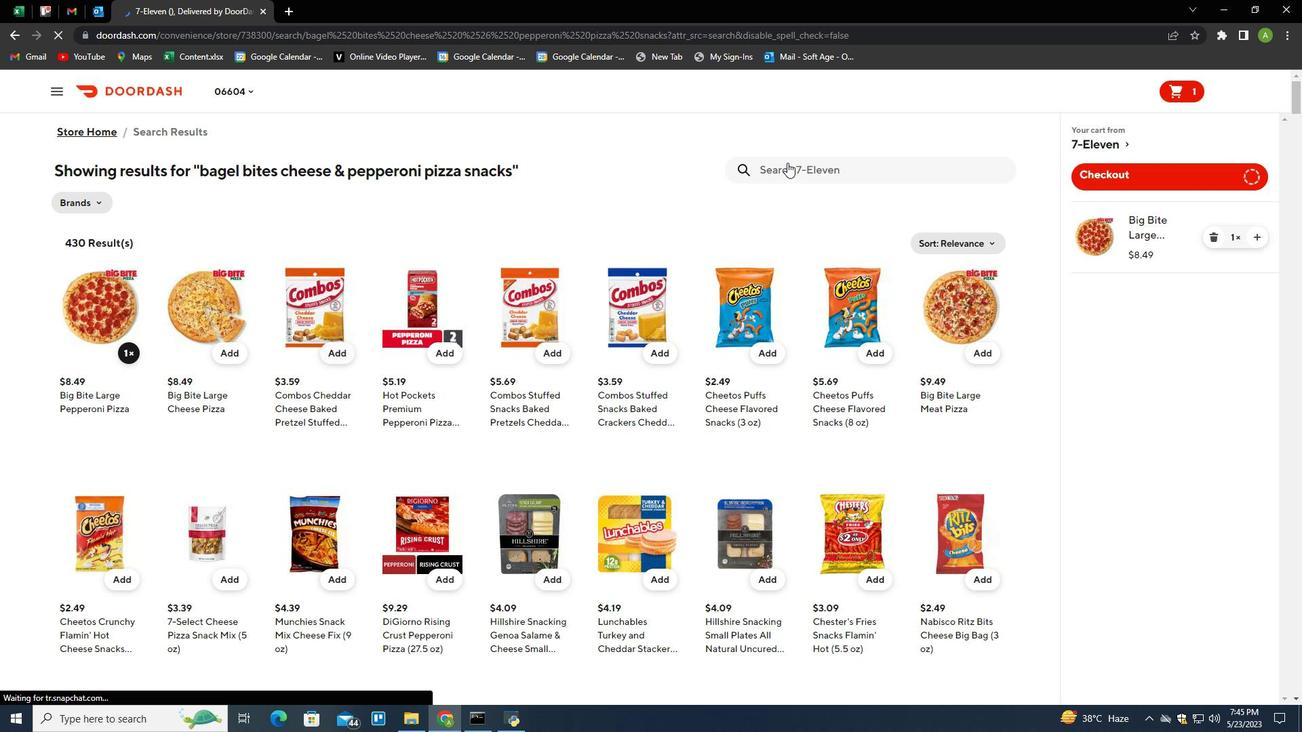 
Action: Key pressed banquet<Key.space>chiken<Key.left><Key.left><Key.left>c<Key.right><Key.right><Key.right><Key.space>pot<Key.space>pie<Key.space>forzen<Key.space>dinner<Key.enter>
Screenshot: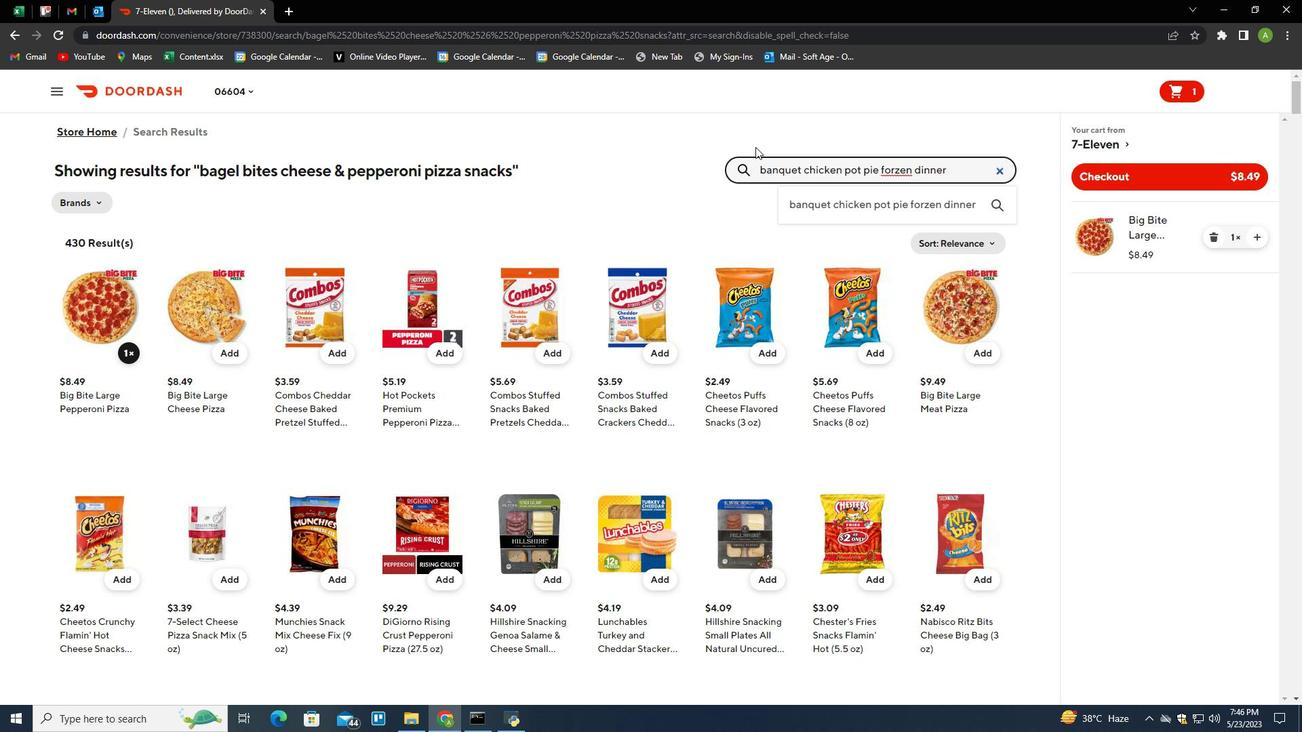 
Action: Mouse moved to (122, 373)
Screenshot: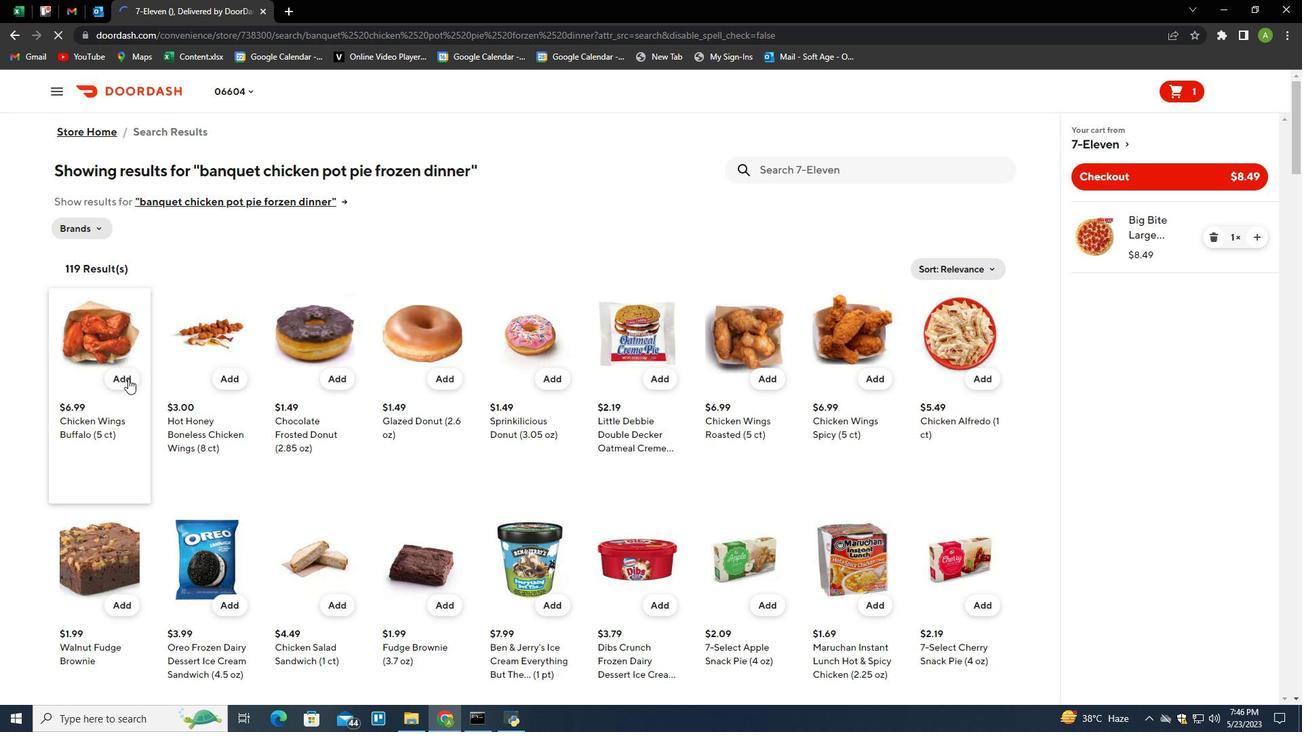 
Action: Mouse pressed left at (122, 373)
Screenshot: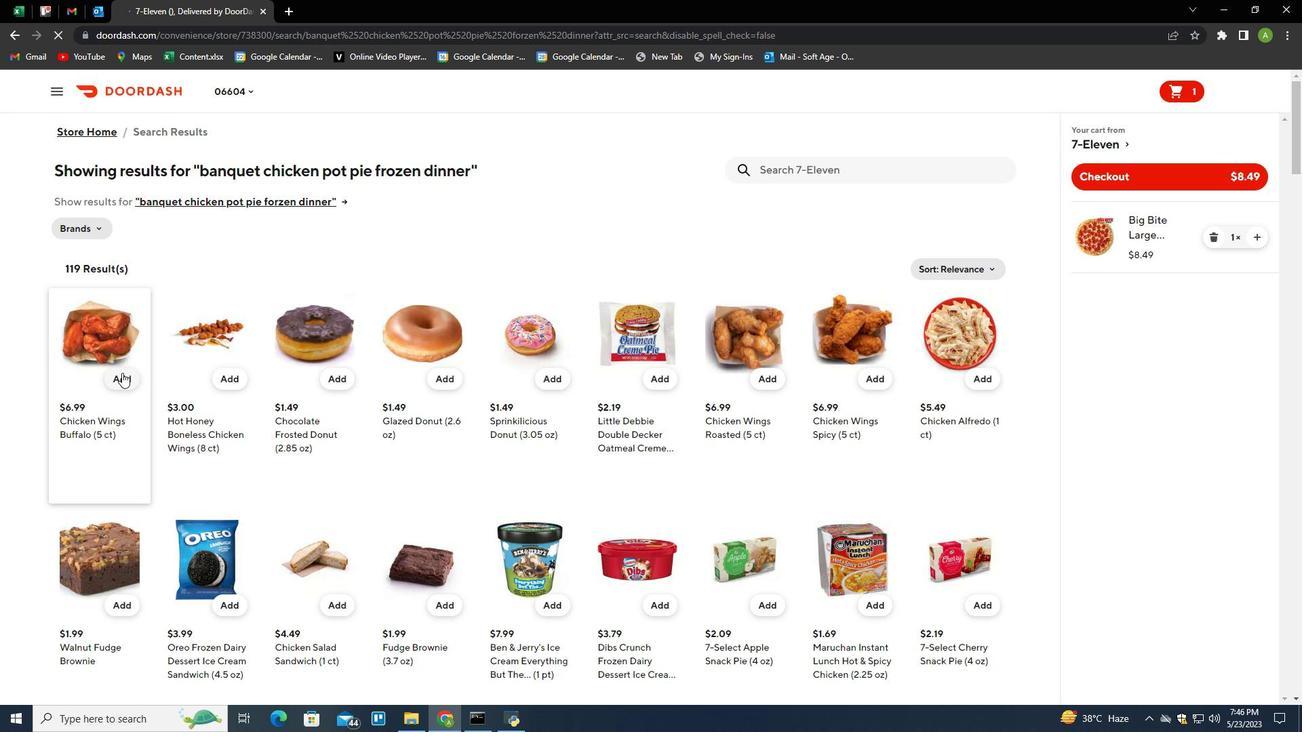 
Action: Mouse moved to (794, 173)
Screenshot: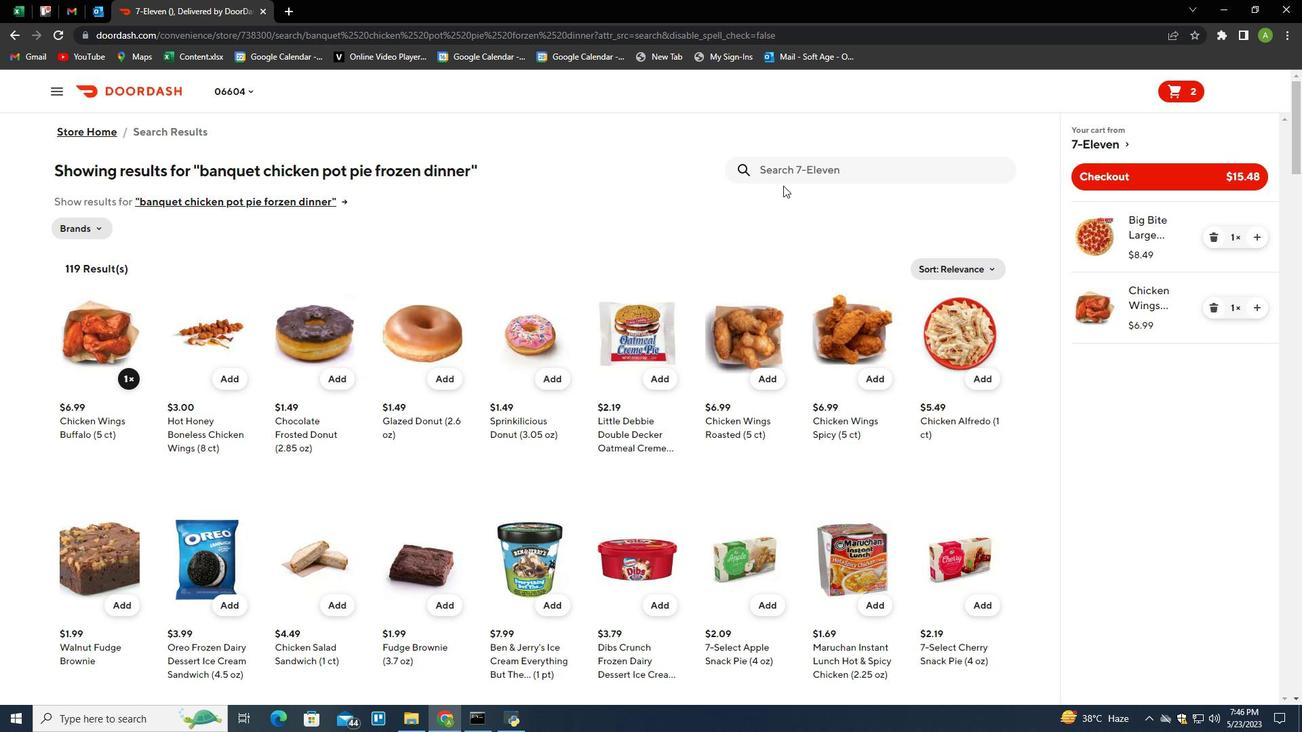 
Action: Mouse pressed left at (794, 173)
Screenshot: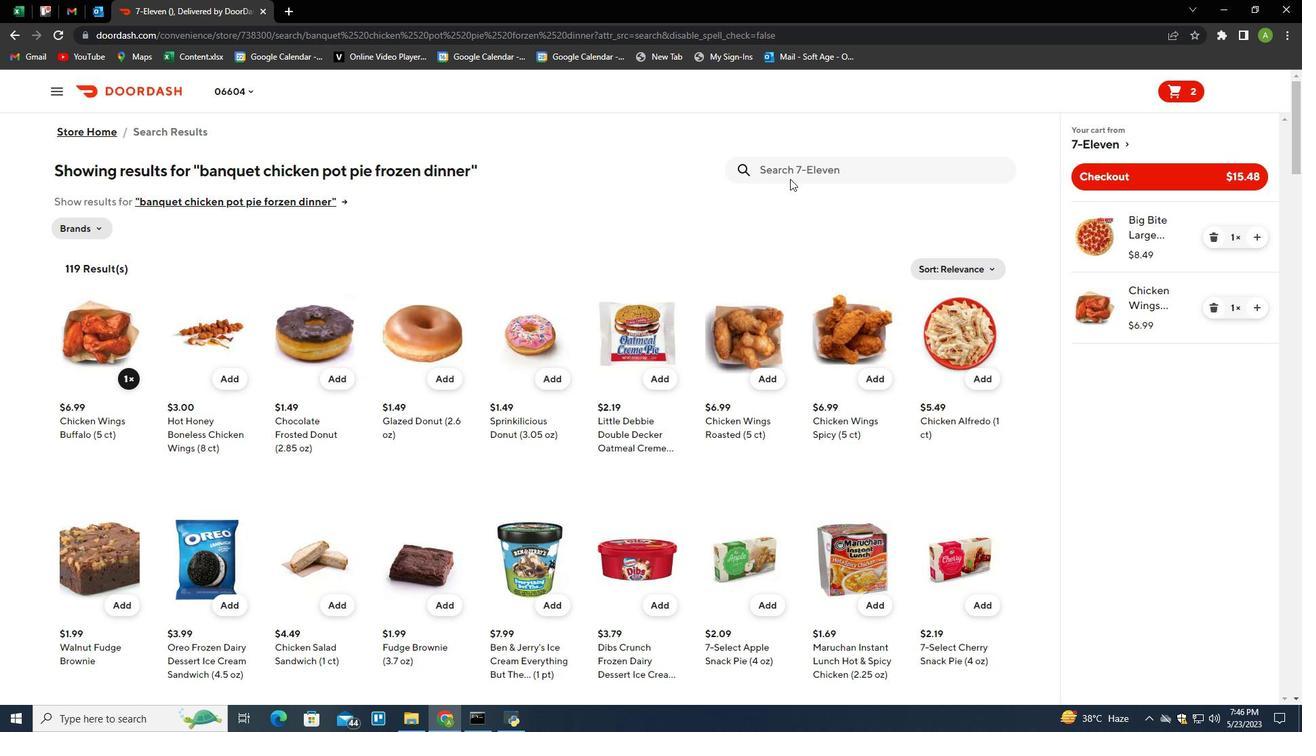 
Action: Mouse moved to (741, 193)
Screenshot: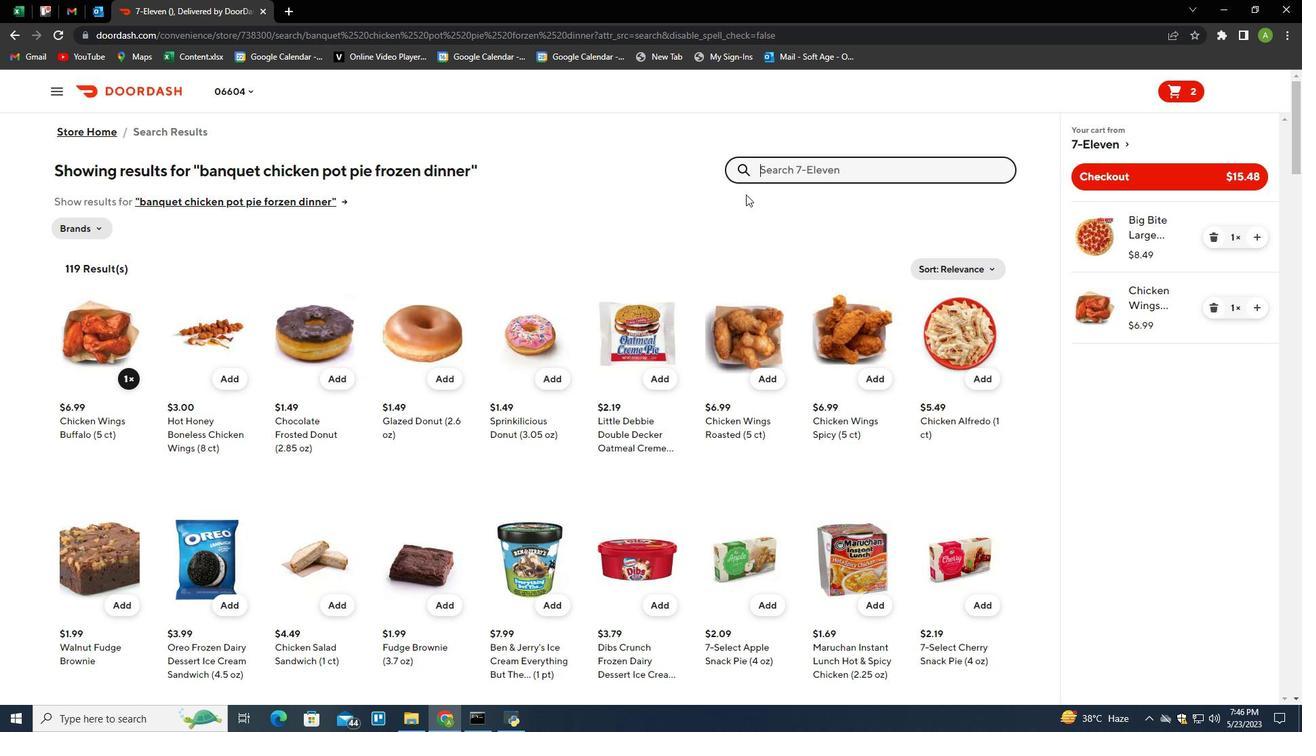 
Action: Key pressed banquet<Key.space><Key.backspace><Key.backspace><Key.backspace><Key.backspace><Key.backspace><Key.backspace><Key.backspace><Key.backspace>stabucks<Key.space>do<Key.left><Key.left><Key.left><Key.left><Key.left><Key.left><Key.left><Key.left>r<Key.right><Key.right><Key.right><Key.right><Key.right><Key.right><Key.right><Key.right>ubleshot<Key.space>energy<Key.space>vanilla<Key.enter>
Screenshot: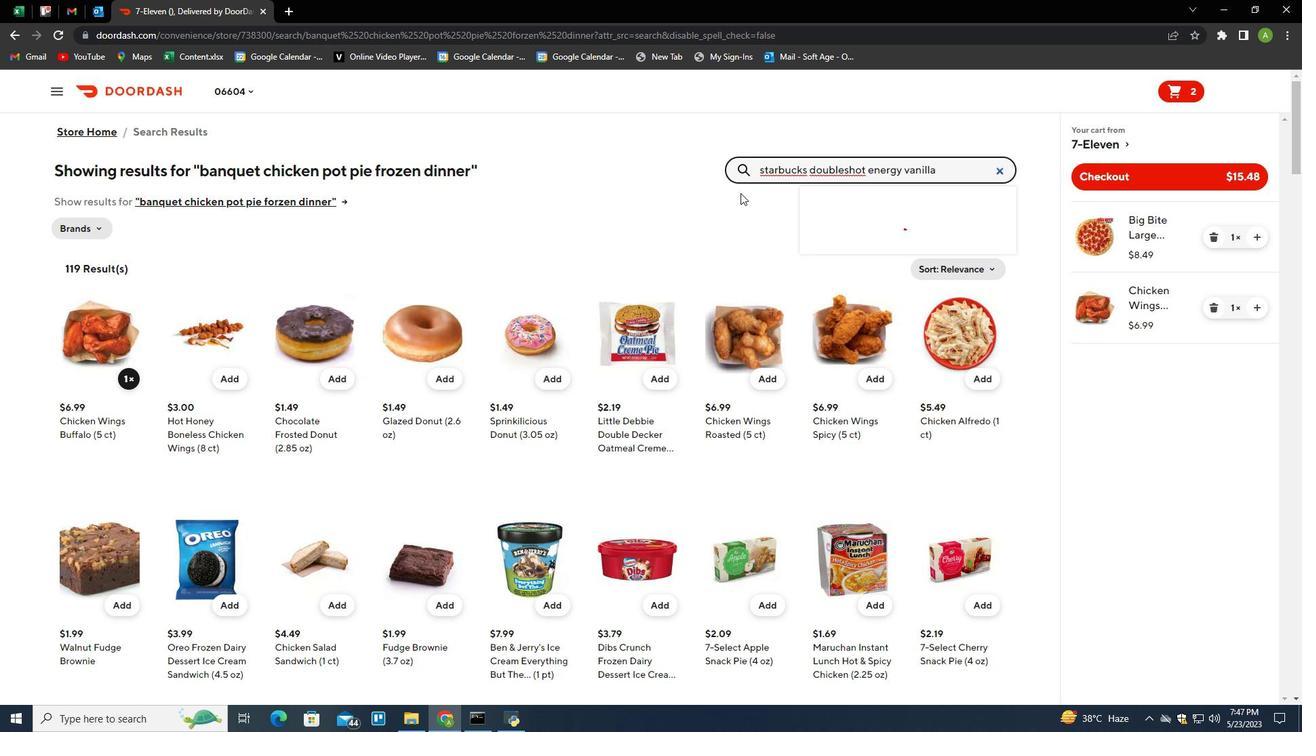 
Action: Mouse moved to (125, 357)
Screenshot: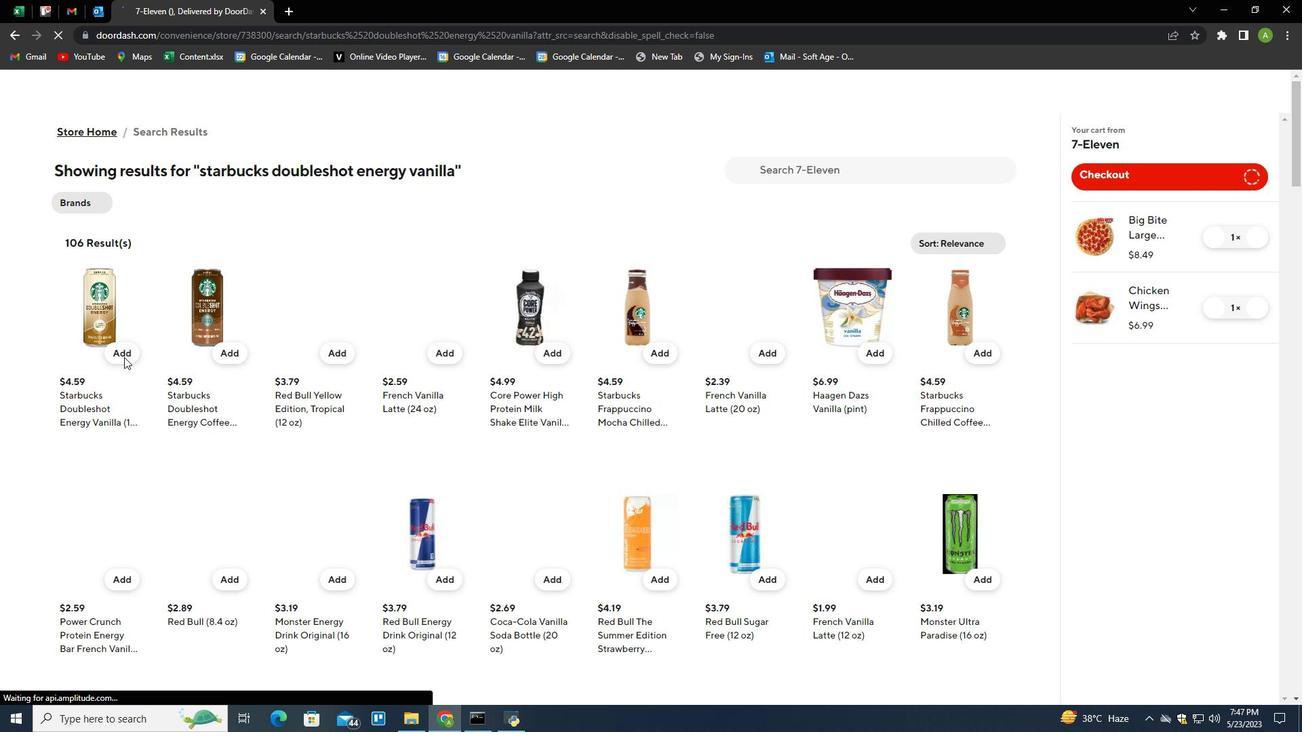 
Action: Mouse pressed left at (125, 357)
Screenshot: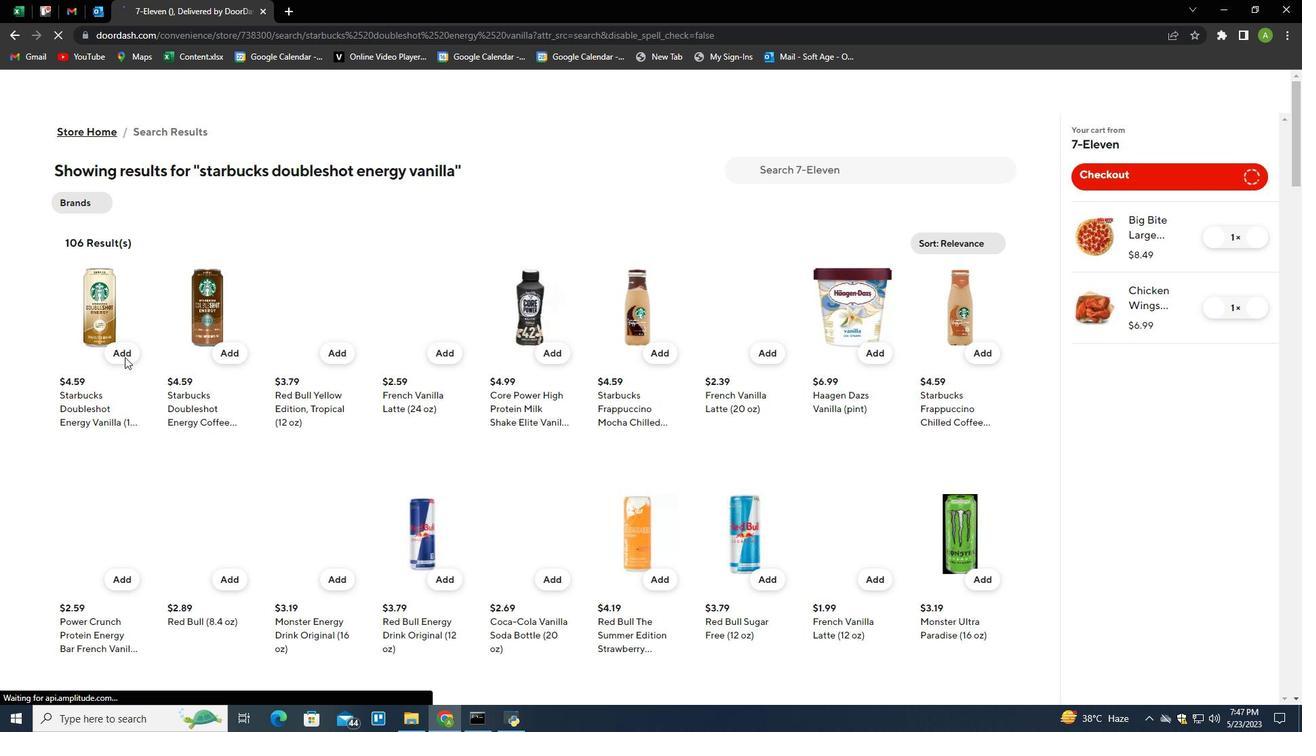 
Action: Mouse moved to (1254, 376)
Screenshot: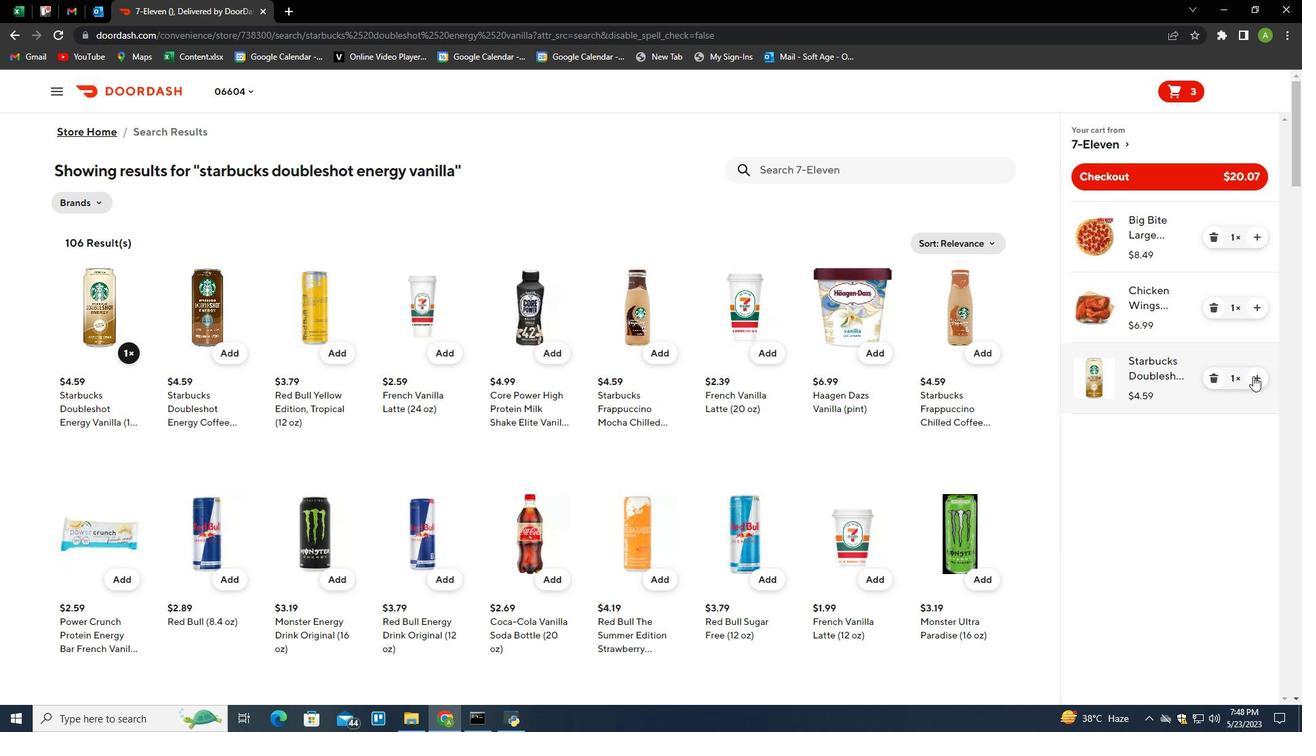 
Action: Mouse pressed left at (1254, 376)
Screenshot: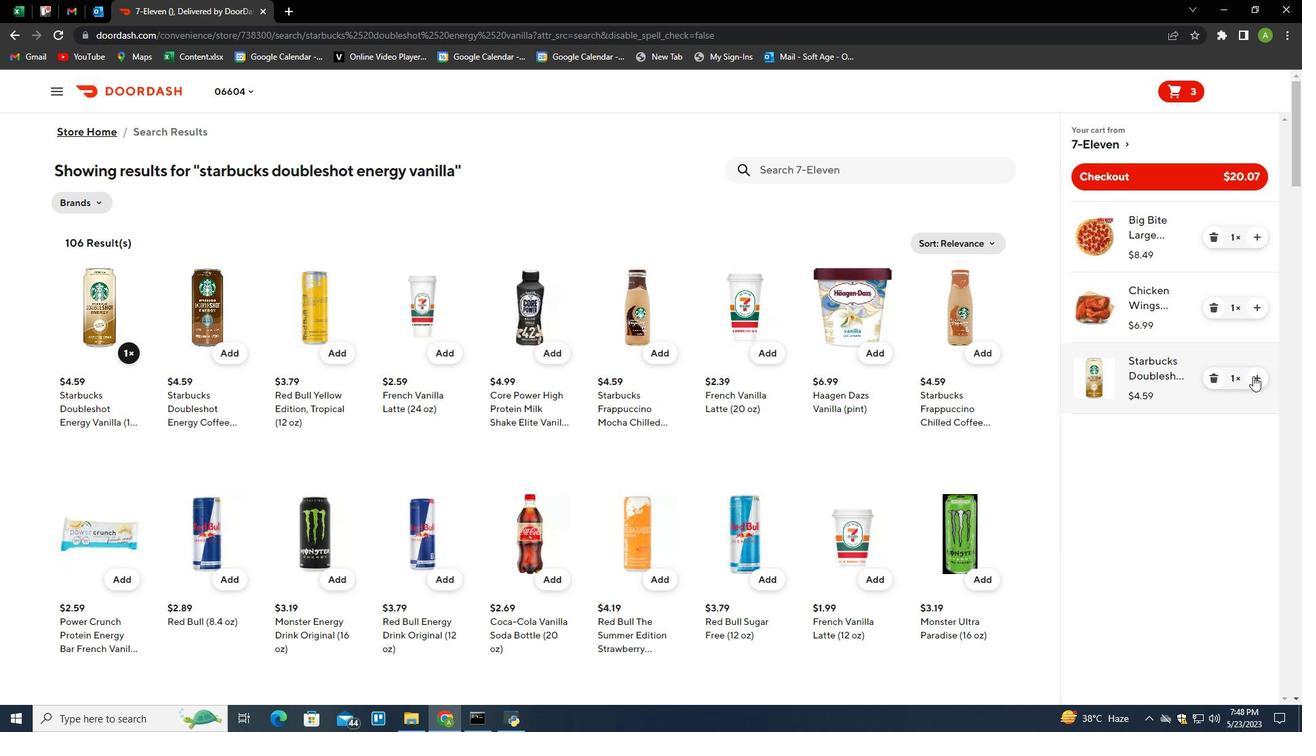 
Action: Mouse moved to (1127, 177)
Screenshot: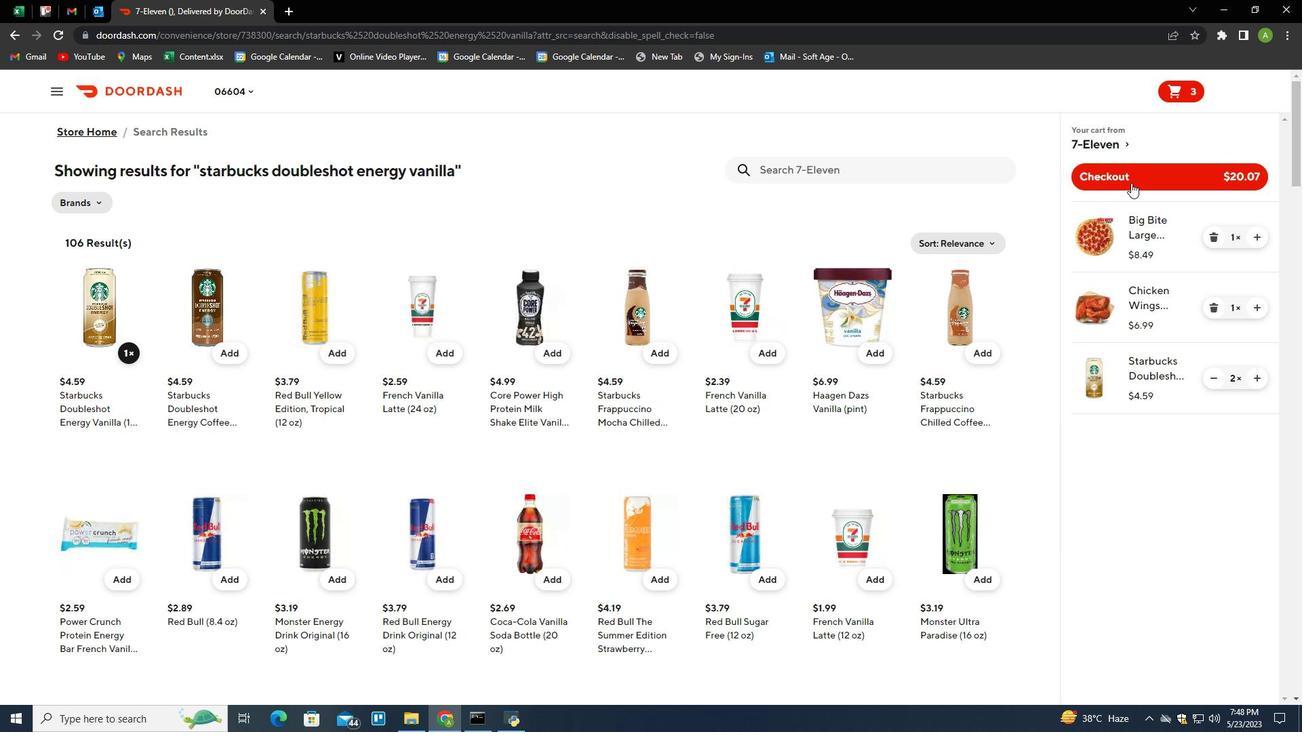 
Action: Mouse pressed left at (1127, 177)
Screenshot: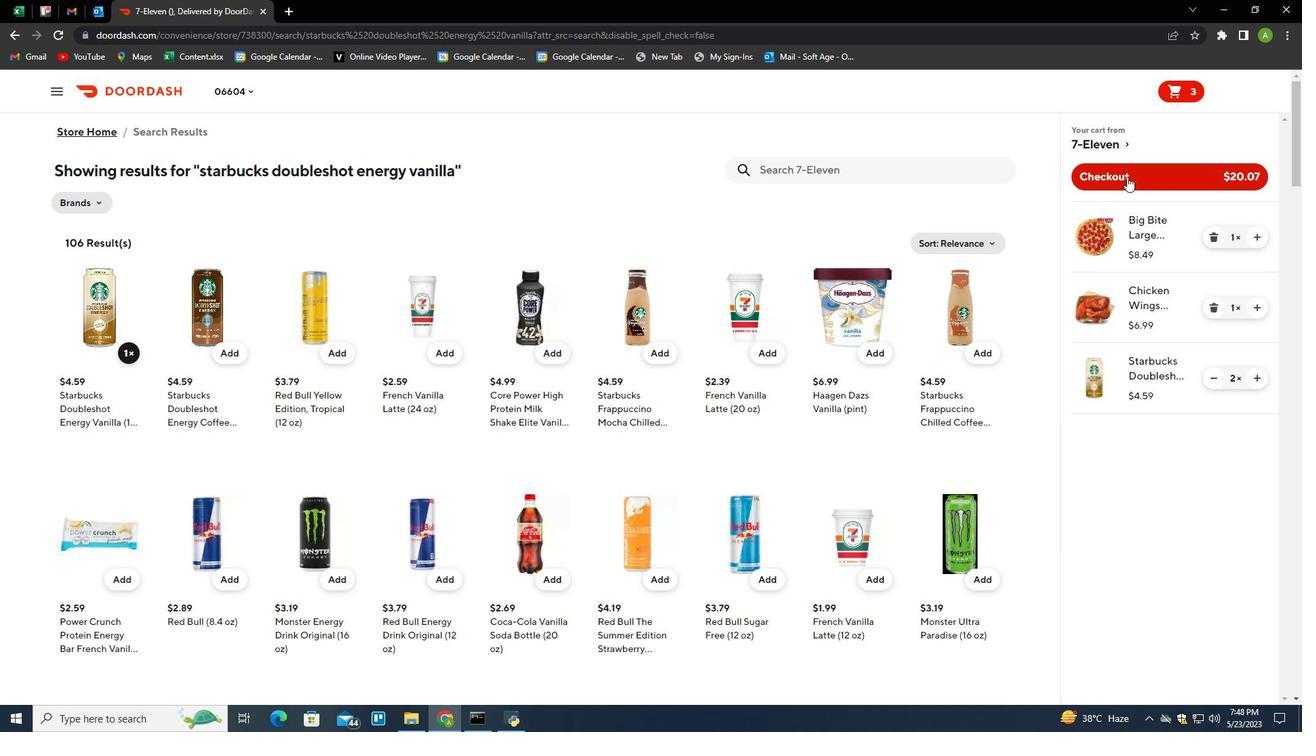 
Action: Mouse moved to (727, 126)
Screenshot: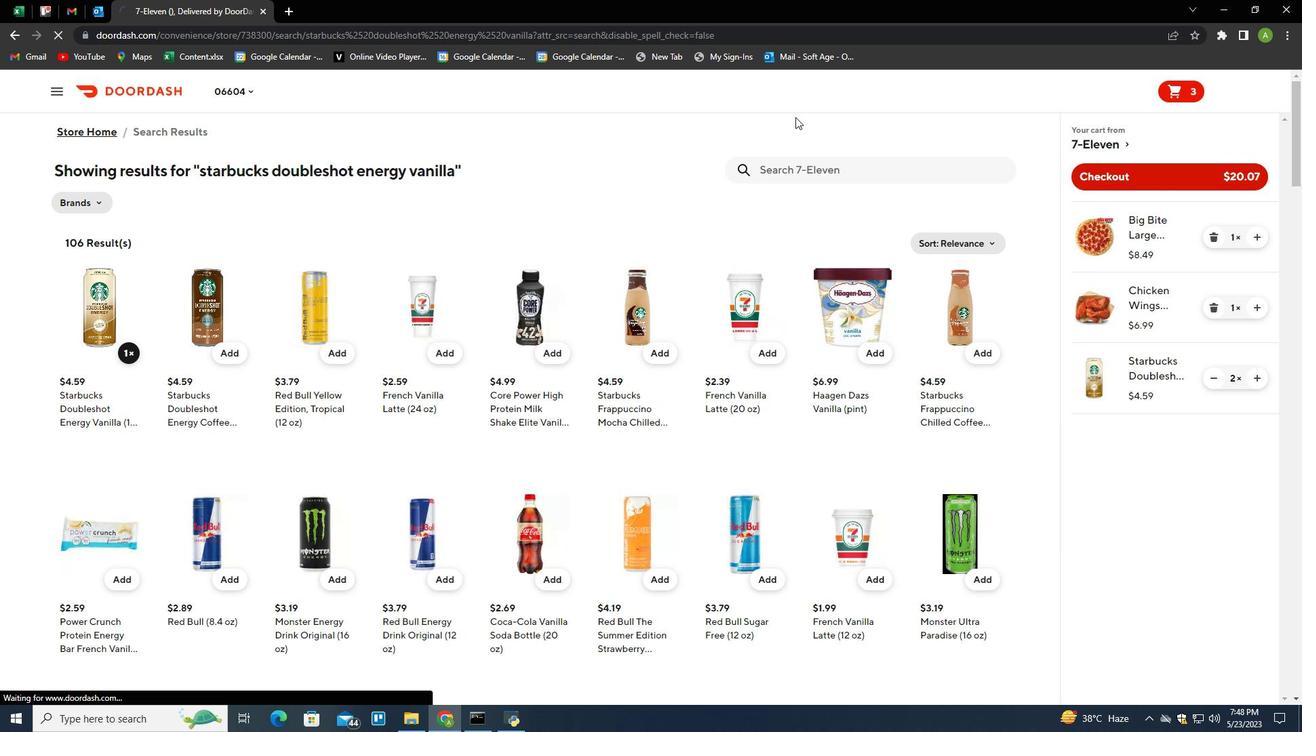 
